 Task: Look for space in El Hadjira, Algeria from 8th June, 2023 to 16th June, 2023 for 2 adults in price range Rs.10000 to Rs.15000. Place can be entire place with 1  bedroom having 1 bed and 1 bathroom. Property type can be house, flat, hotel. Amenities needed are: wifi, washing machine. Booking option can be shelf check-in. Required host language is .
Action: Mouse moved to (458, 94)
Screenshot: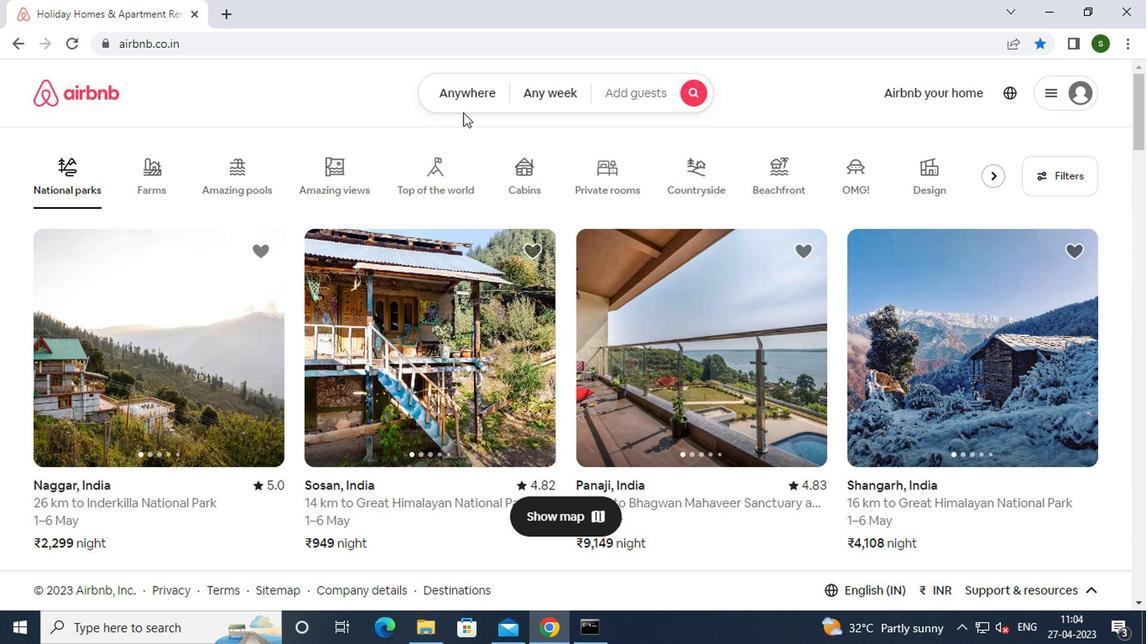
Action: Mouse pressed left at (458, 94)
Screenshot: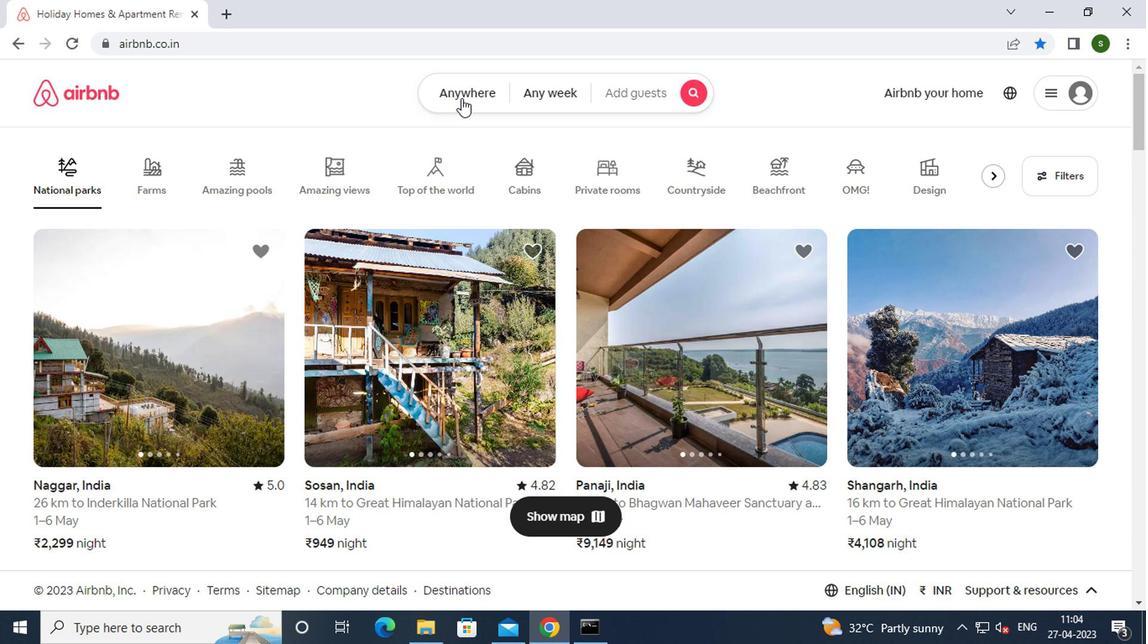 
Action: Mouse moved to (354, 152)
Screenshot: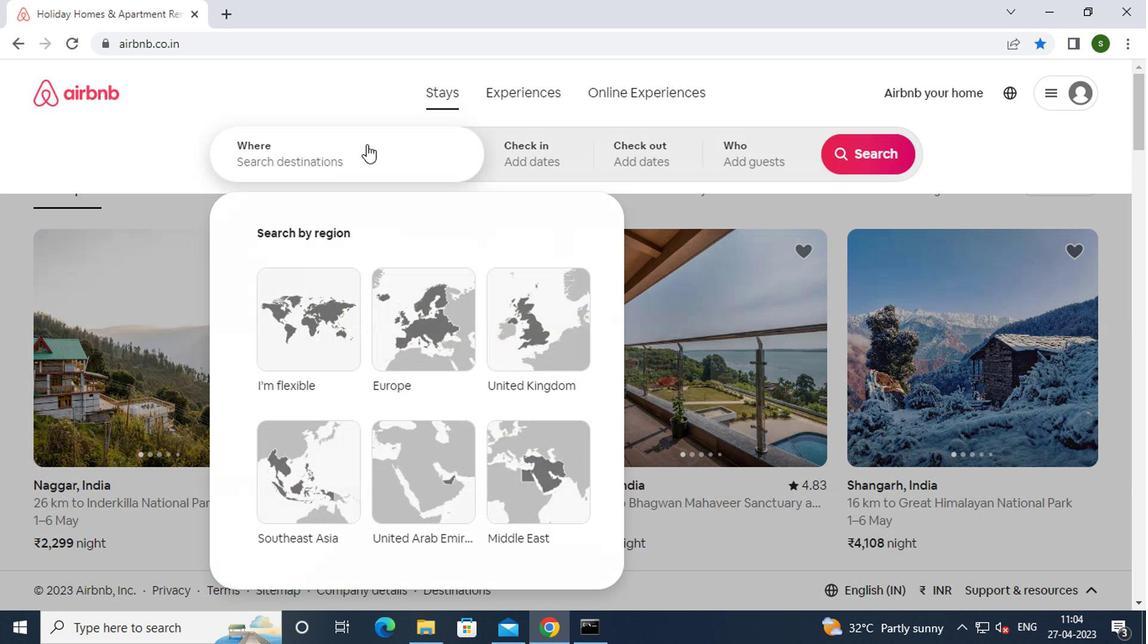 
Action: Mouse pressed left at (354, 152)
Screenshot: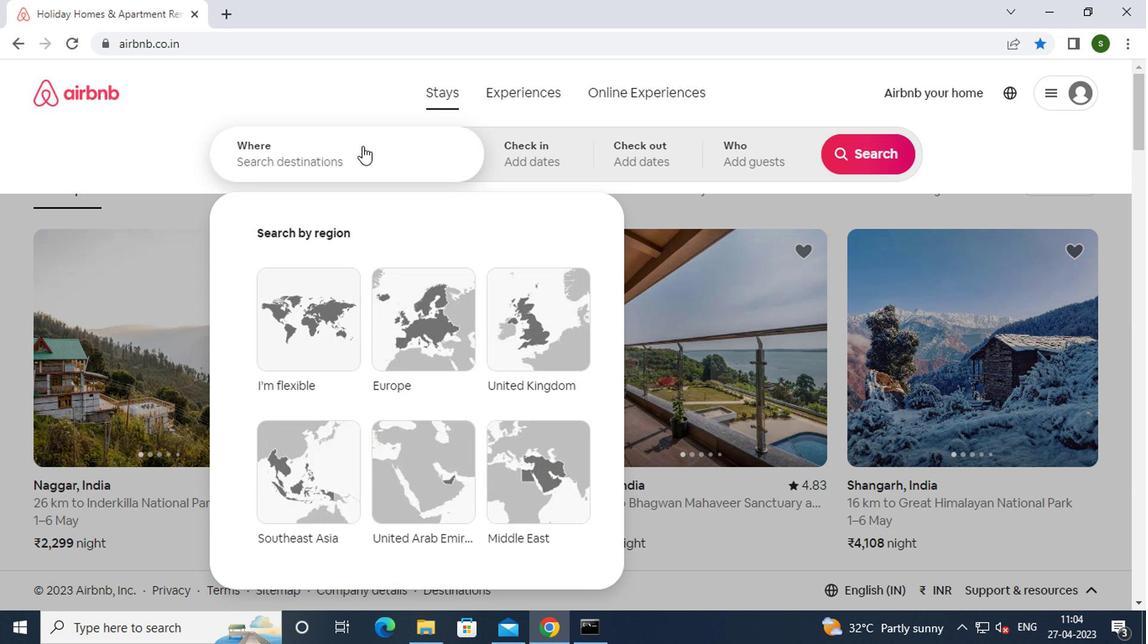 
Action: Mouse moved to (351, 157)
Screenshot: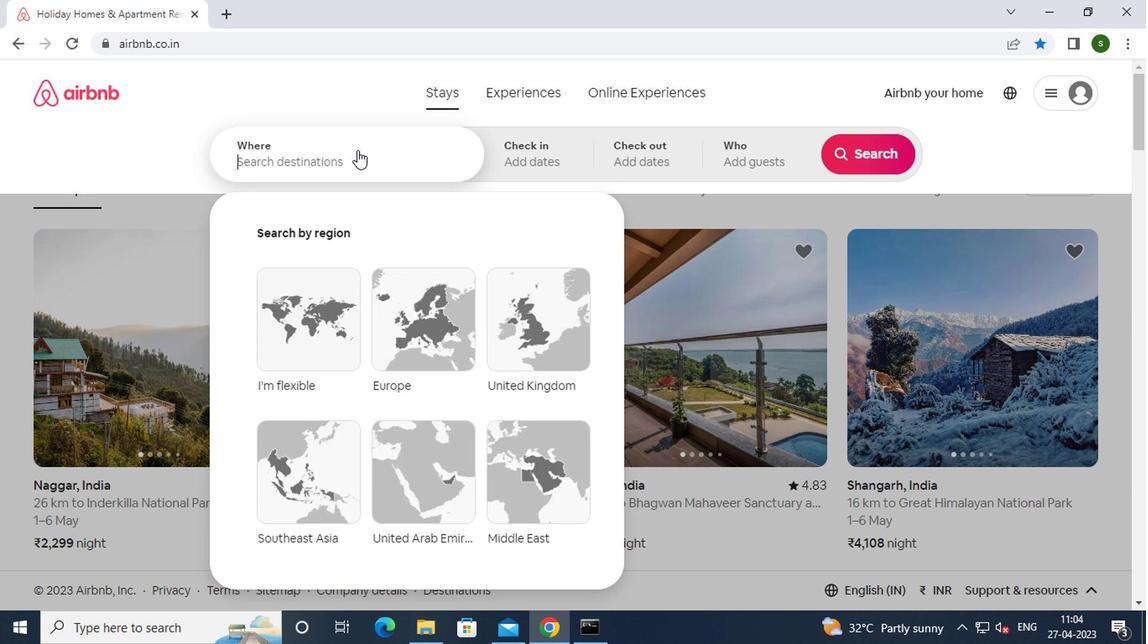 
Action: Key pressed e<Key.caps_lock>l<Key.space><Key.caps_lock>h<Key.caps_lock>adjira
Screenshot: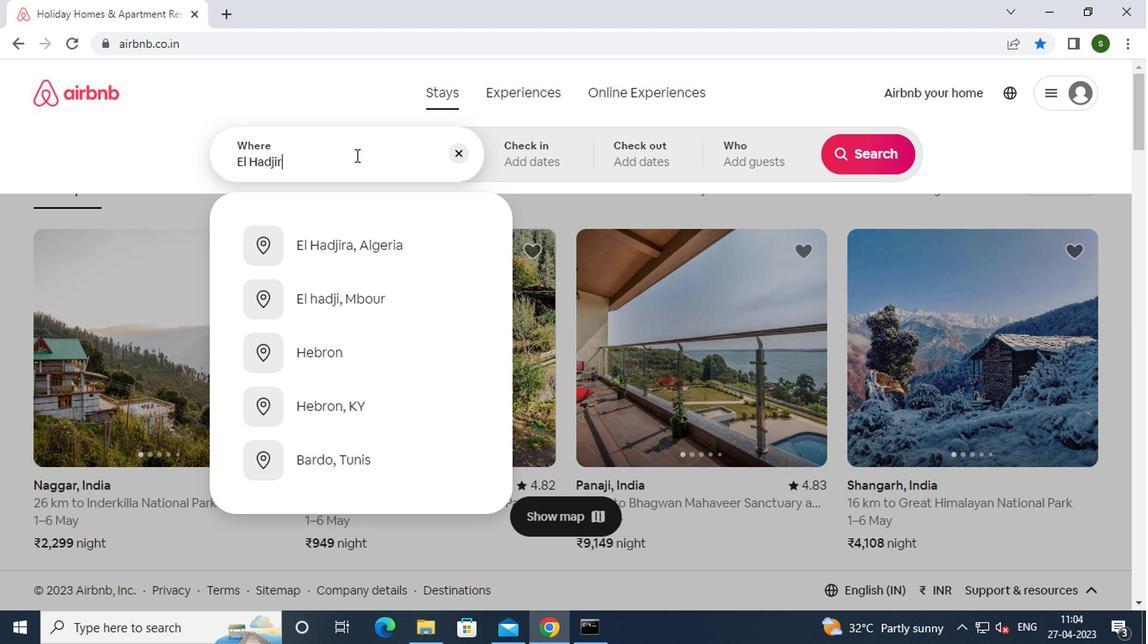 
Action: Mouse moved to (398, 231)
Screenshot: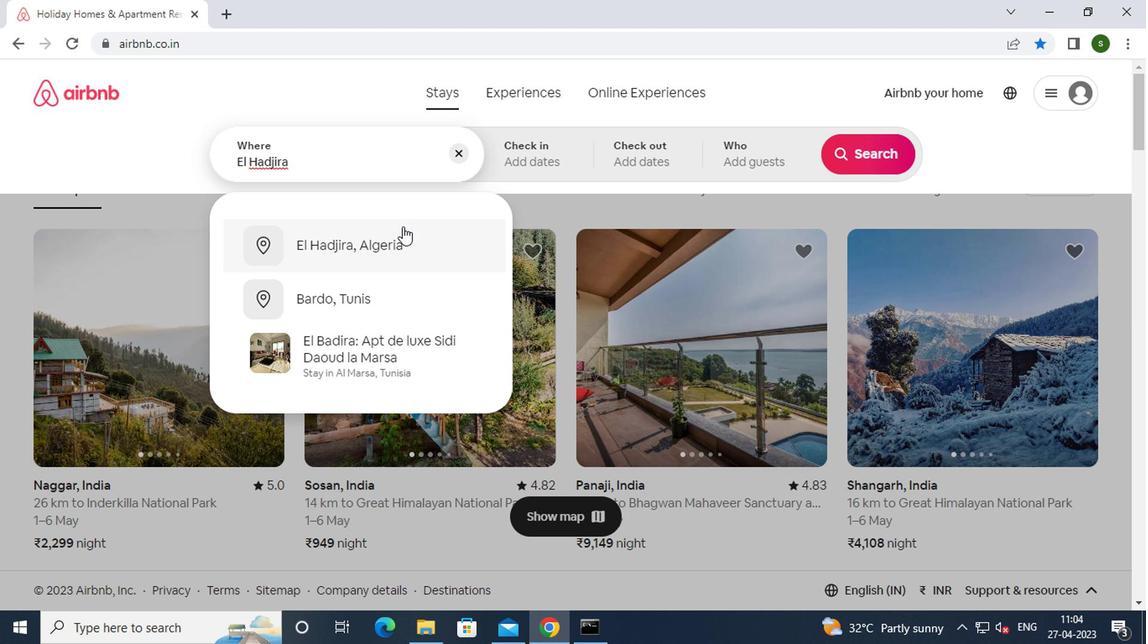 
Action: Mouse pressed left at (398, 231)
Screenshot: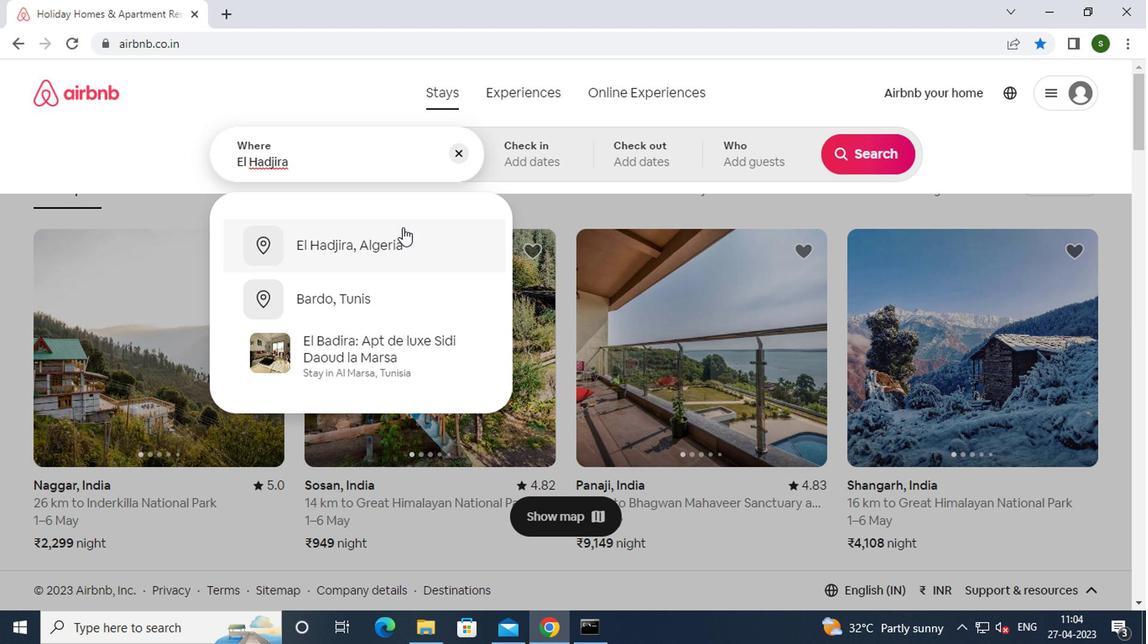 
Action: Mouse moved to (848, 279)
Screenshot: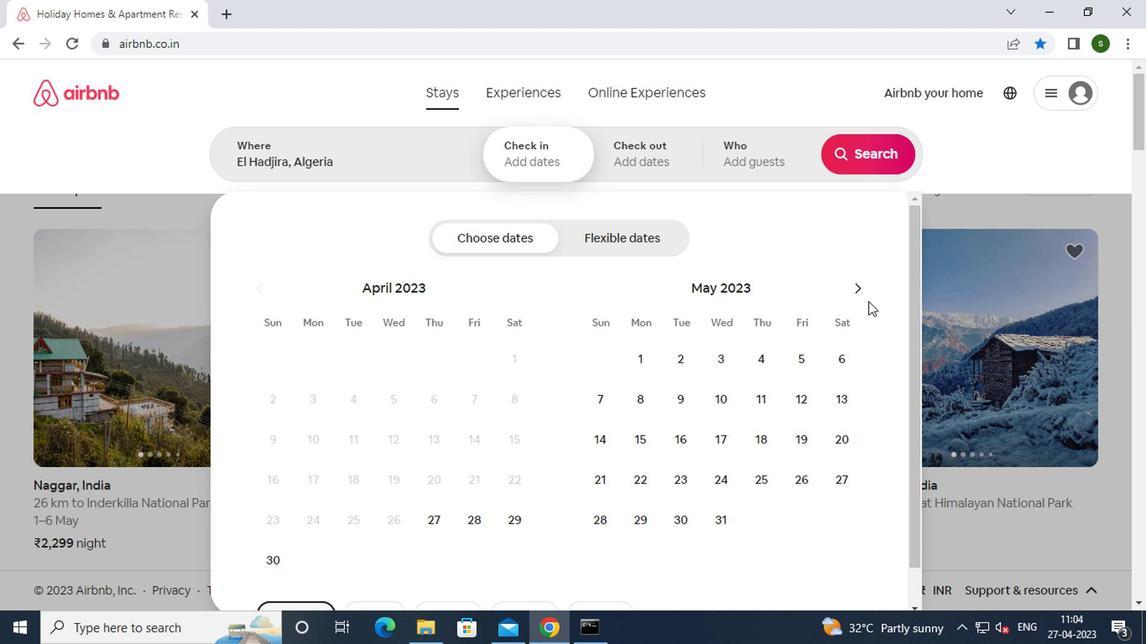 
Action: Mouse pressed left at (848, 279)
Screenshot: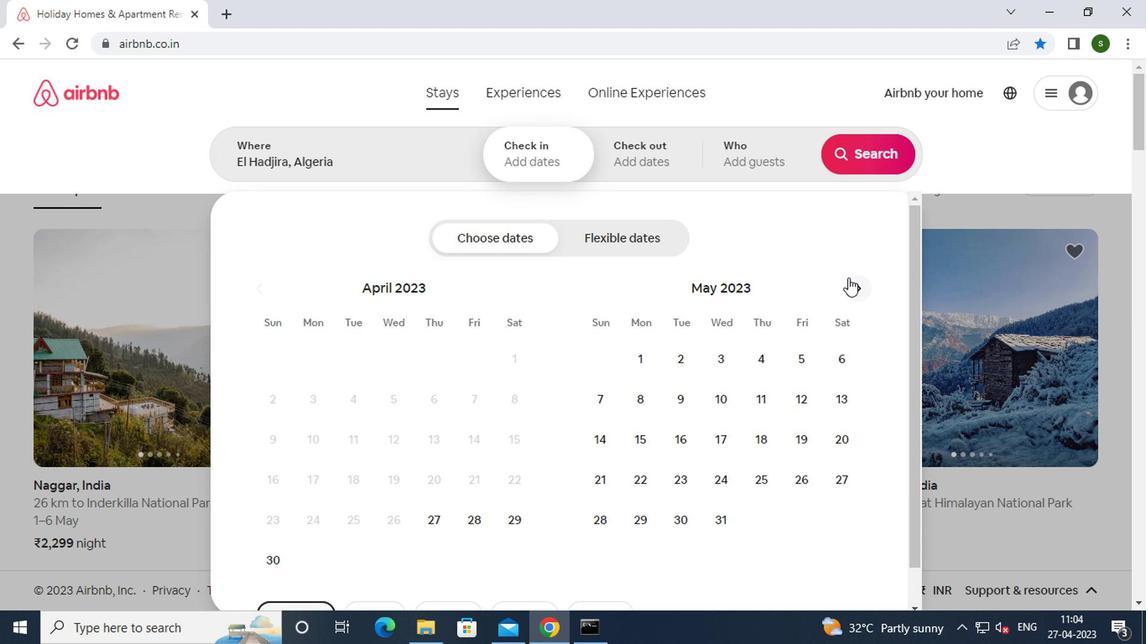 
Action: Mouse moved to (858, 284)
Screenshot: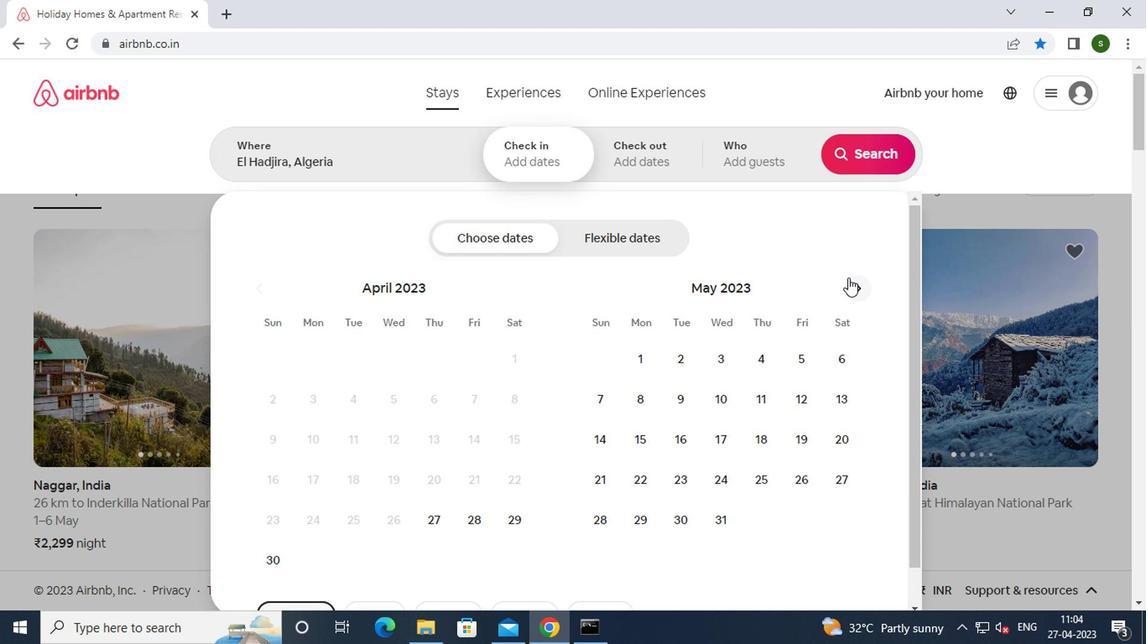 
Action: Mouse pressed left at (858, 284)
Screenshot: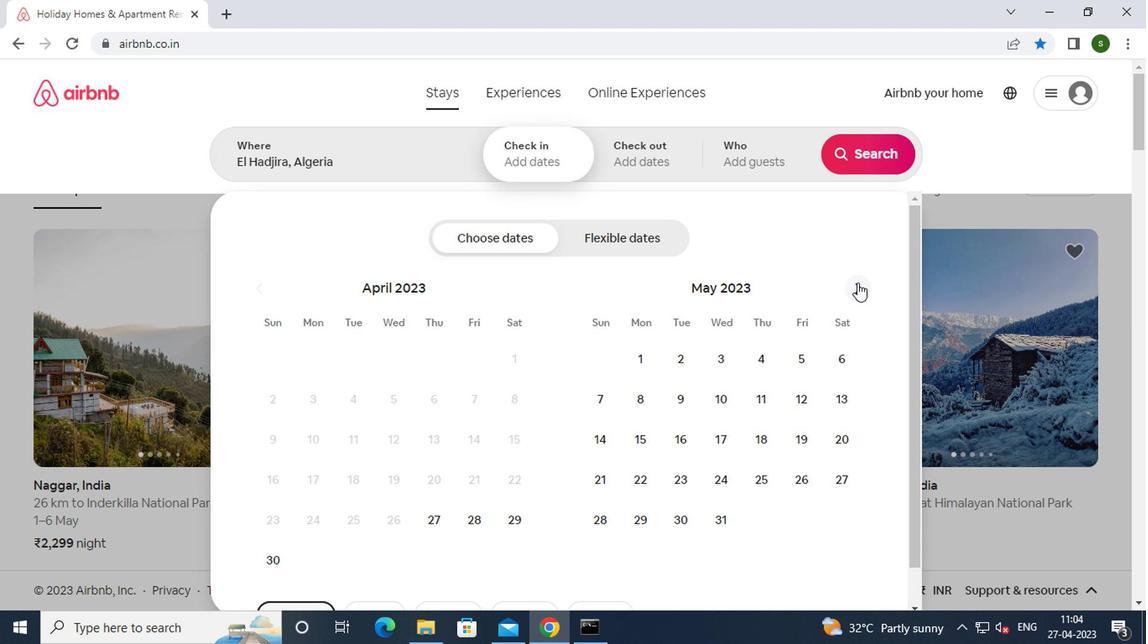 
Action: Mouse moved to (766, 384)
Screenshot: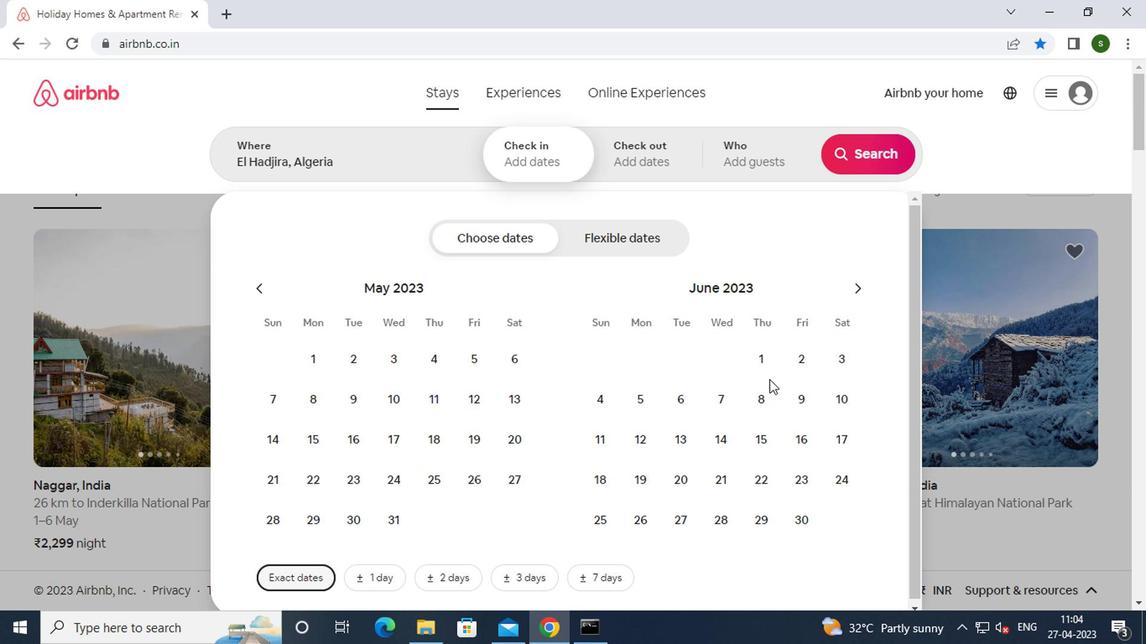 
Action: Mouse pressed left at (766, 384)
Screenshot: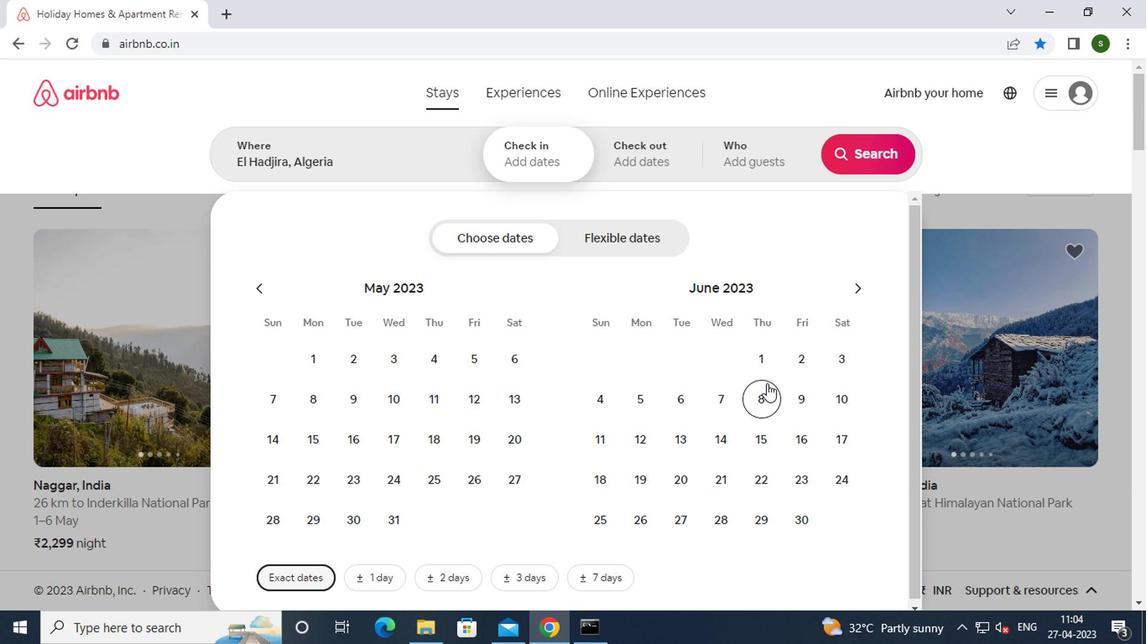 
Action: Mouse moved to (797, 434)
Screenshot: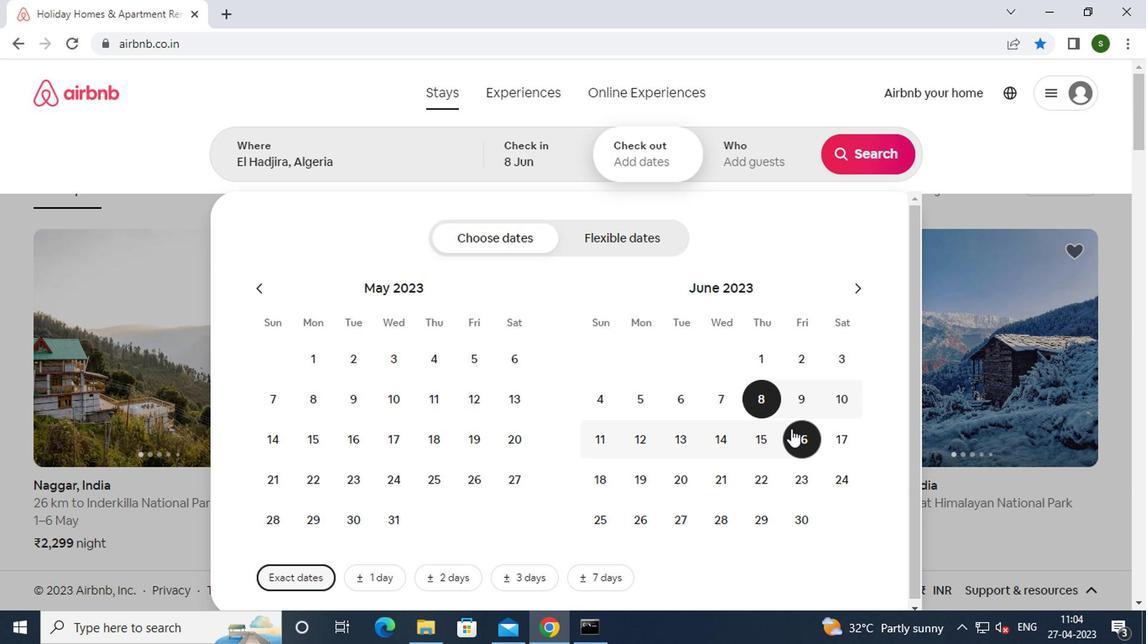 
Action: Mouse pressed left at (797, 434)
Screenshot: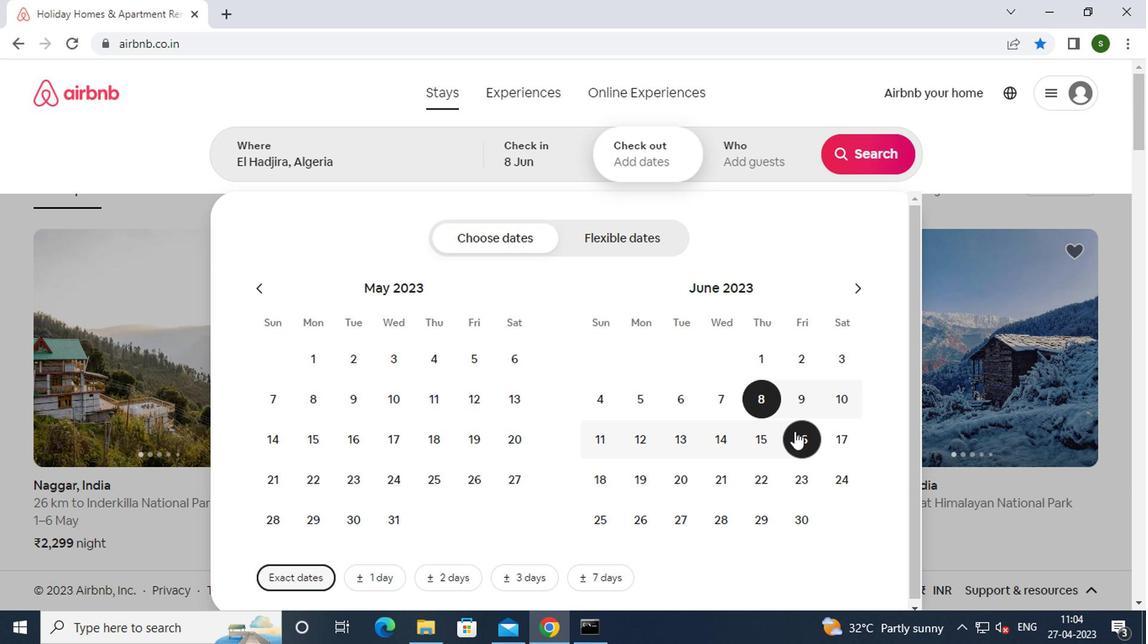 
Action: Mouse moved to (754, 164)
Screenshot: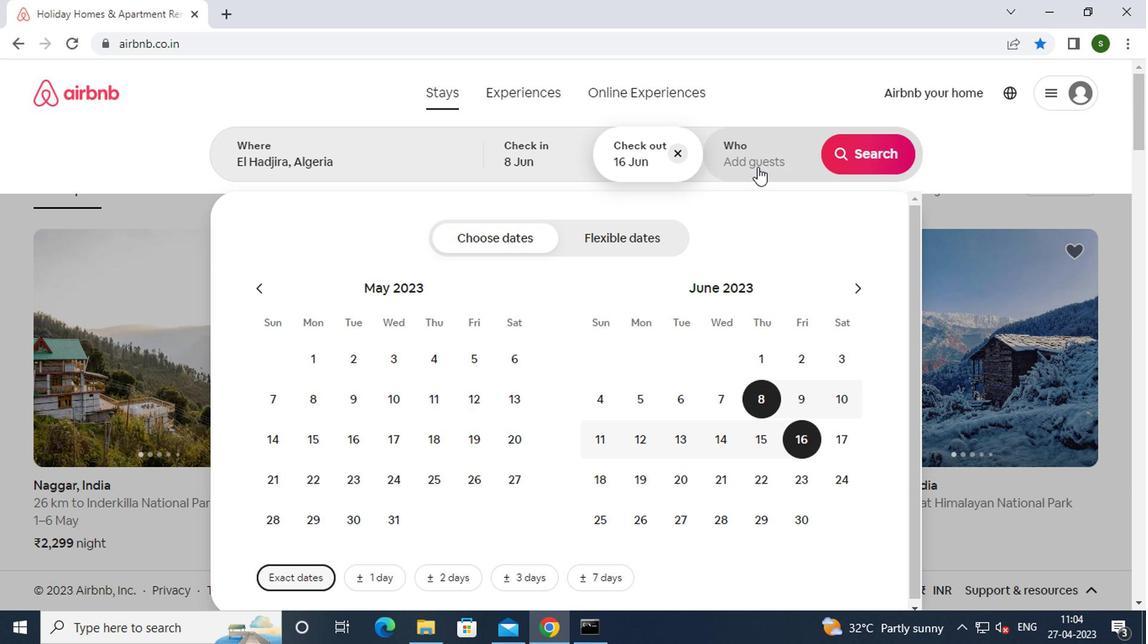 
Action: Mouse pressed left at (754, 164)
Screenshot: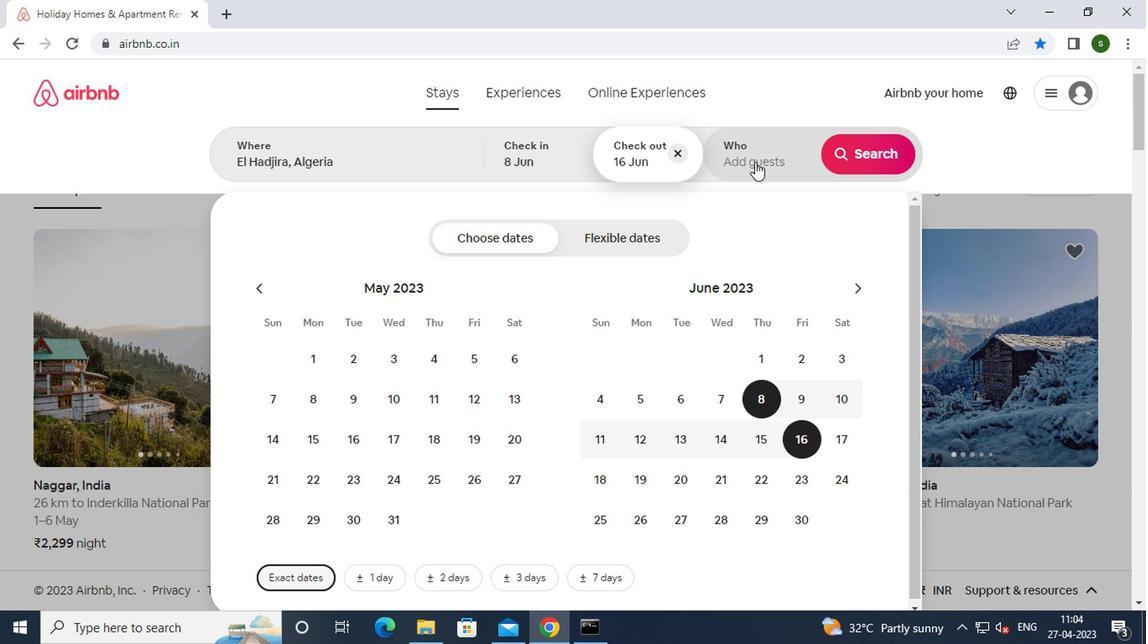 
Action: Mouse moved to (876, 241)
Screenshot: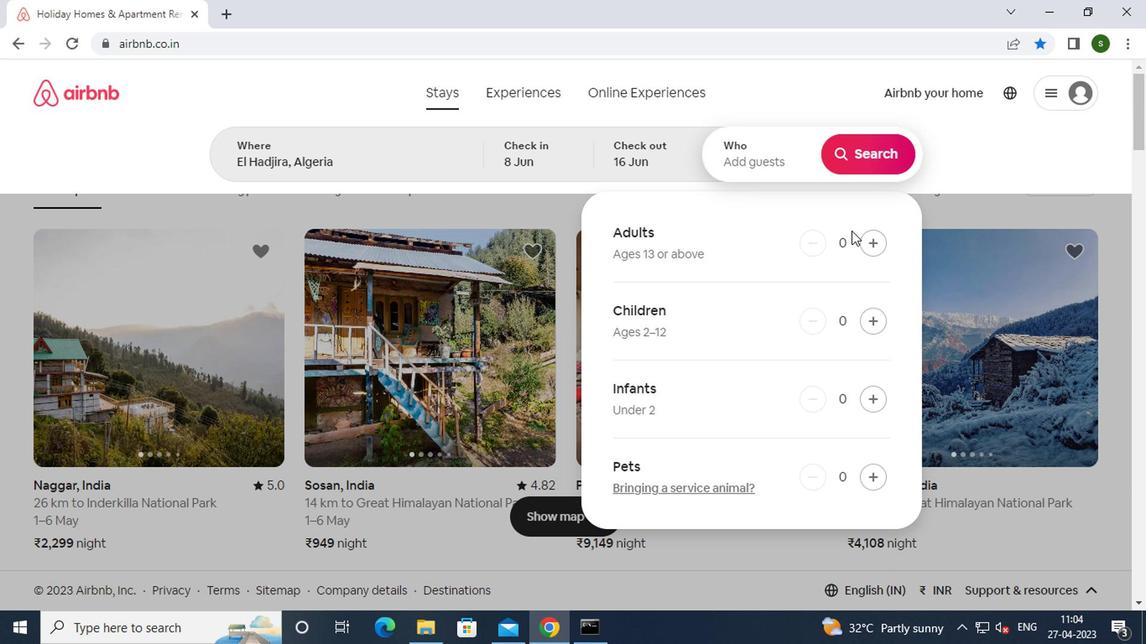 
Action: Mouse pressed left at (876, 241)
Screenshot: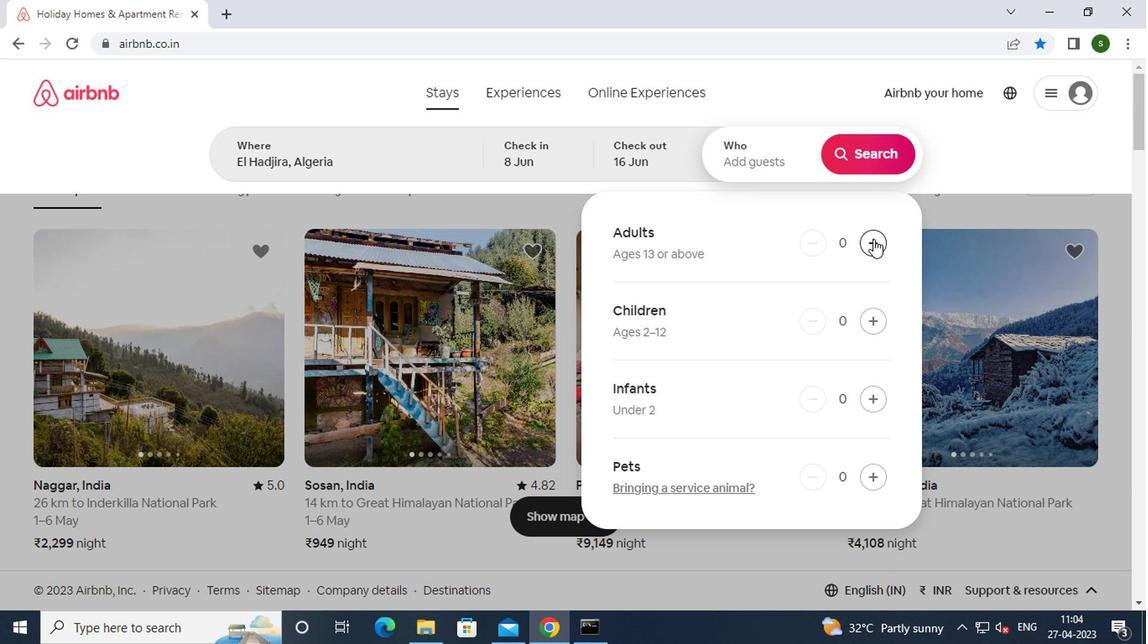 
Action: Mouse pressed left at (876, 241)
Screenshot: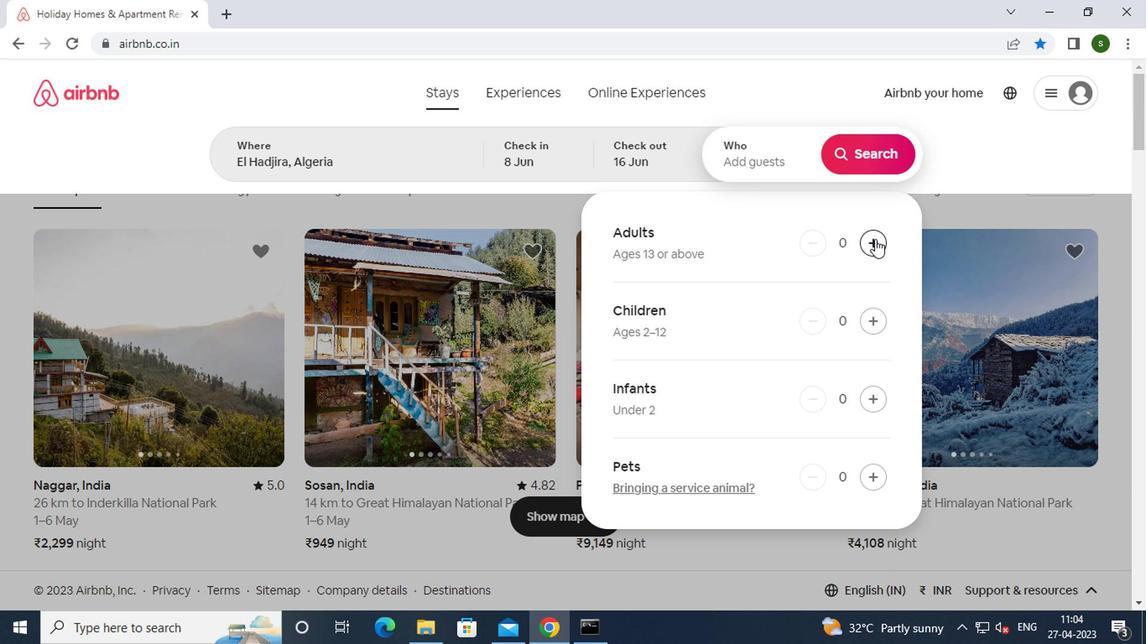 
Action: Mouse moved to (860, 164)
Screenshot: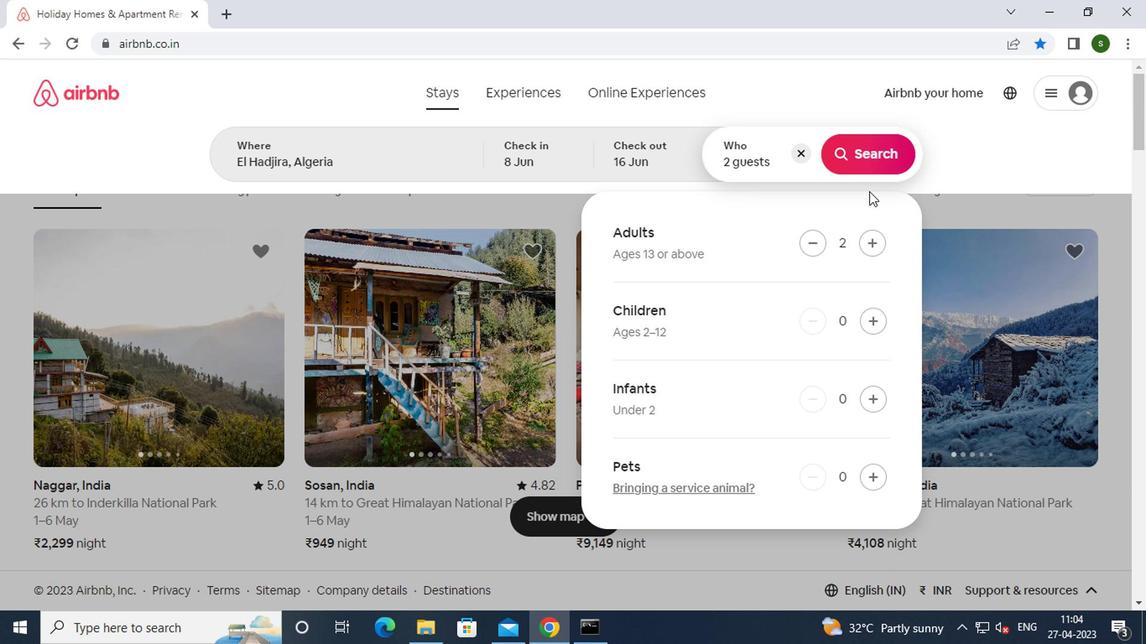 
Action: Mouse pressed left at (860, 164)
Screenshot: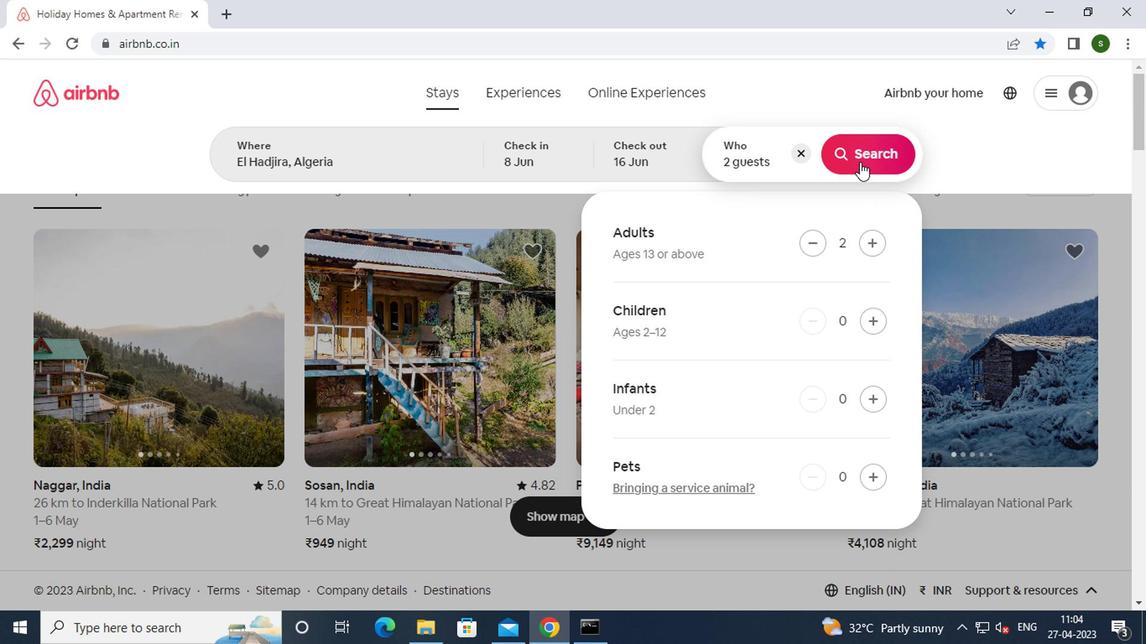 
Action: Mouse moved to (1051, 171)
Screenshot: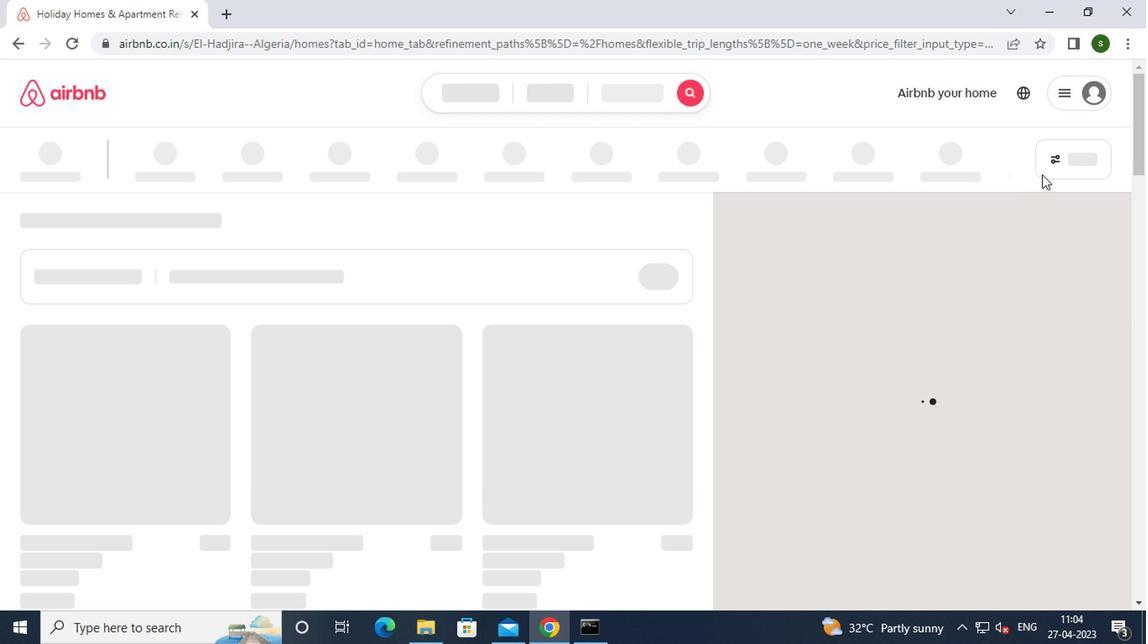 
Action: Mouse pressed left at (1051, 171)
Screenshot: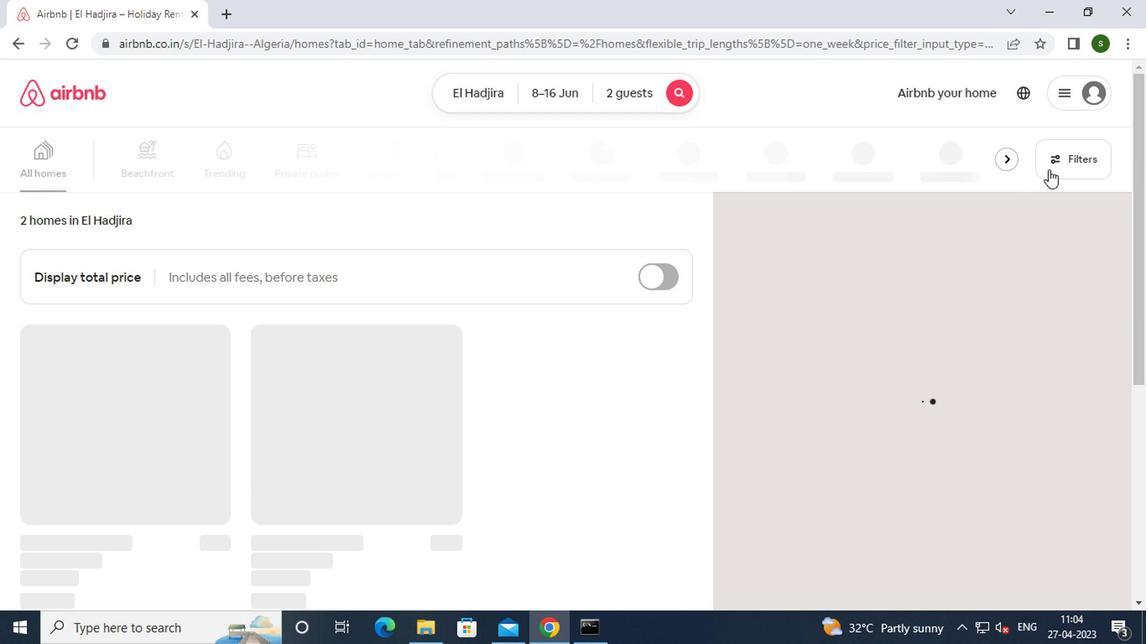 
Action: Mouse moved to (431, 360)
Screenshot: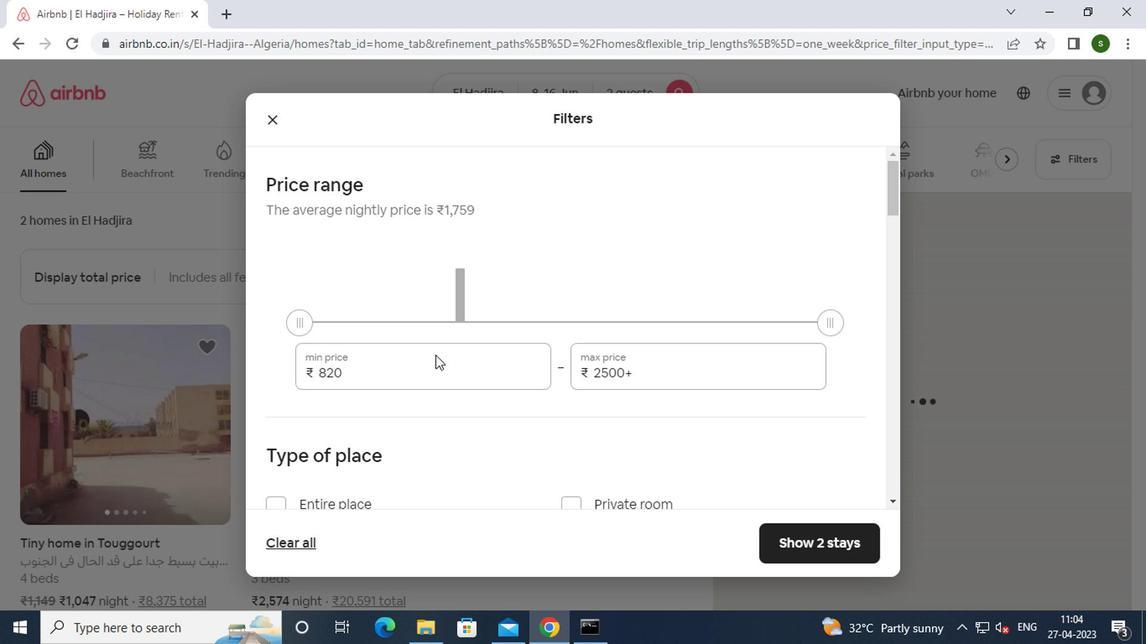 
Action: Mouse pressed left at (431, 360)
Screenshot: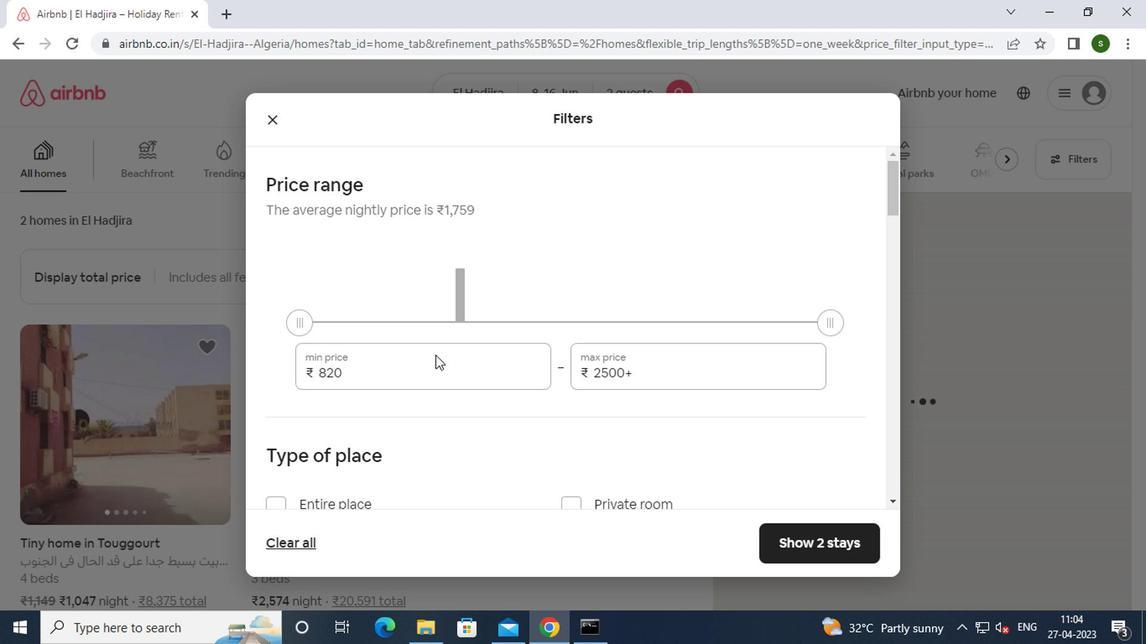 
Action: Key pressed <Key.backspace><Key.backspace><Key.backspace><Key.backspace>10000
Screenshot: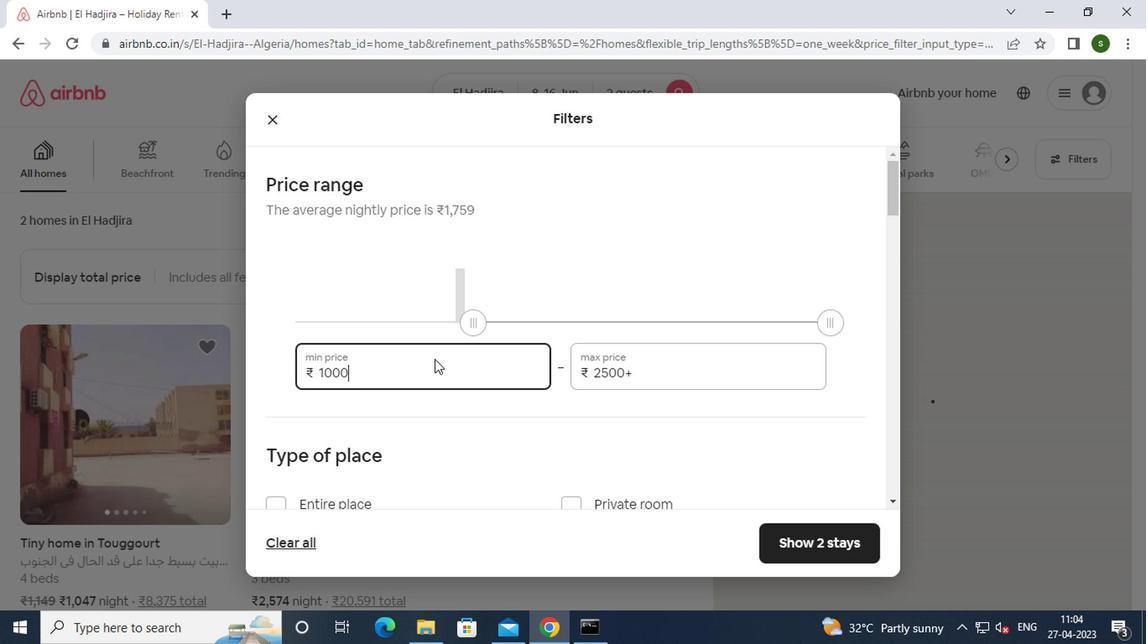 
Action: Mouse moved to (651, 369)
Screenshot: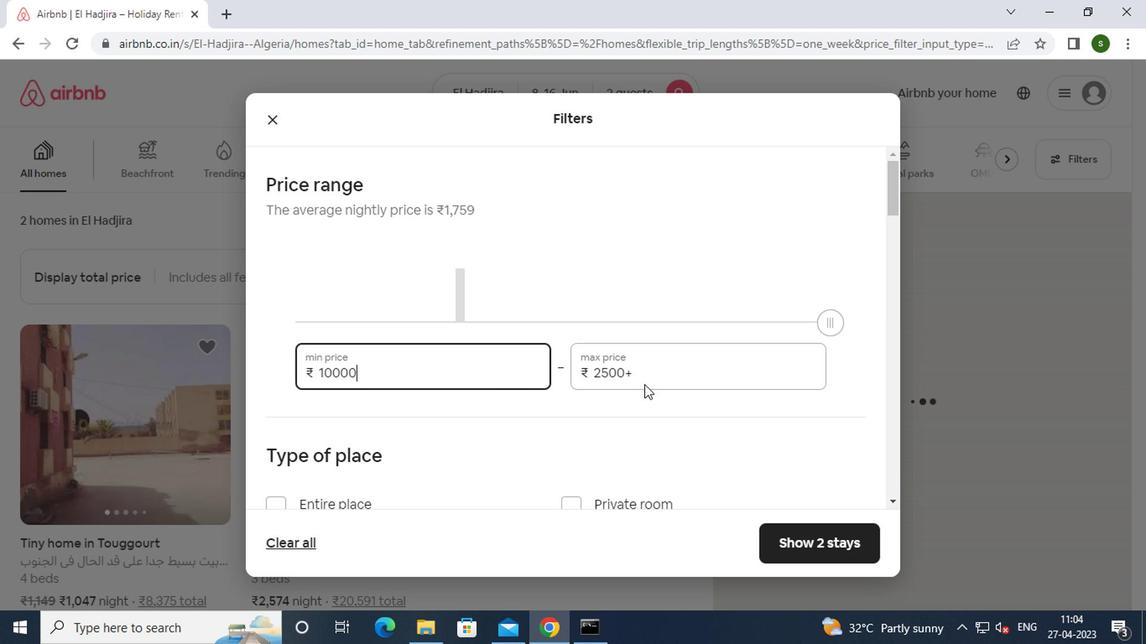 
Action: Mouse pressed left at (651, 369)
Screenshot: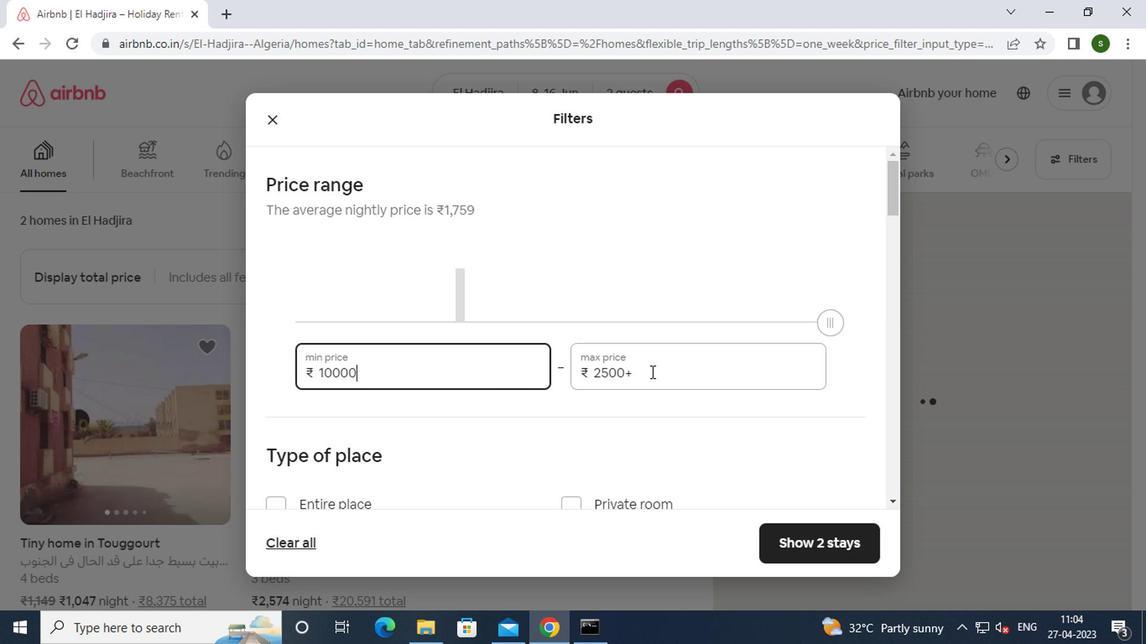 
Action: Key pressed <Key.backspace><Key.backspace><Key.backspace><Key.backspace><Key.backspace><Key.backspace><Key.backspace><Key.backspace><Key.backspace><Key.backspace>15000
Screenshot: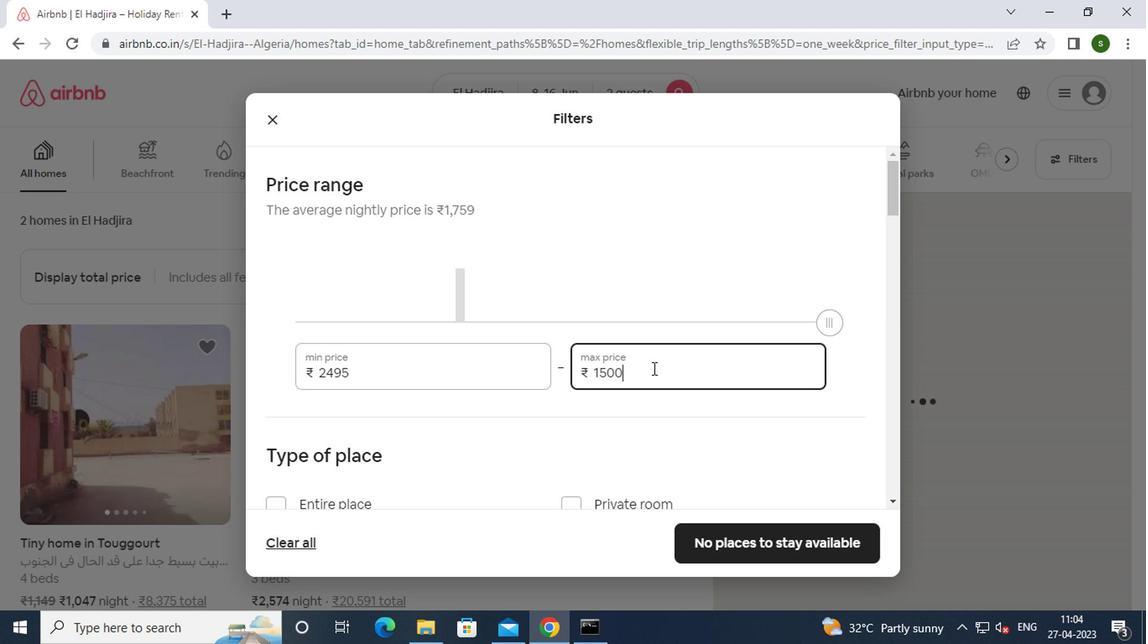
Action: Mouse moved to (478, 419)
Screenshot: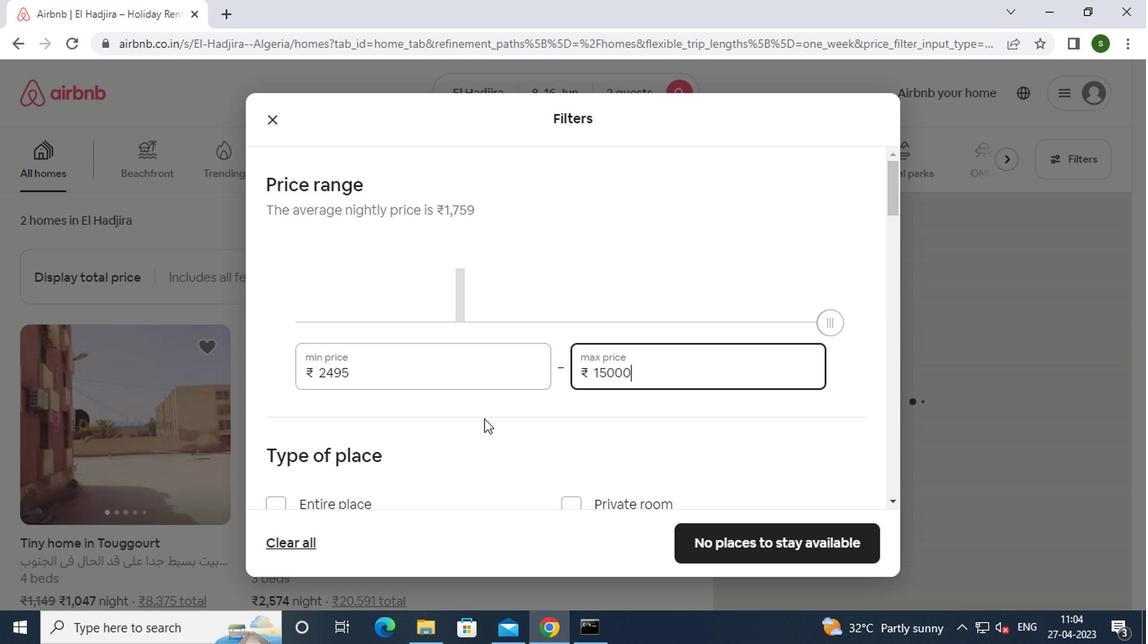 
Action: Mouse scrolled (478, 418) with delta (0, -1)
Screenshot: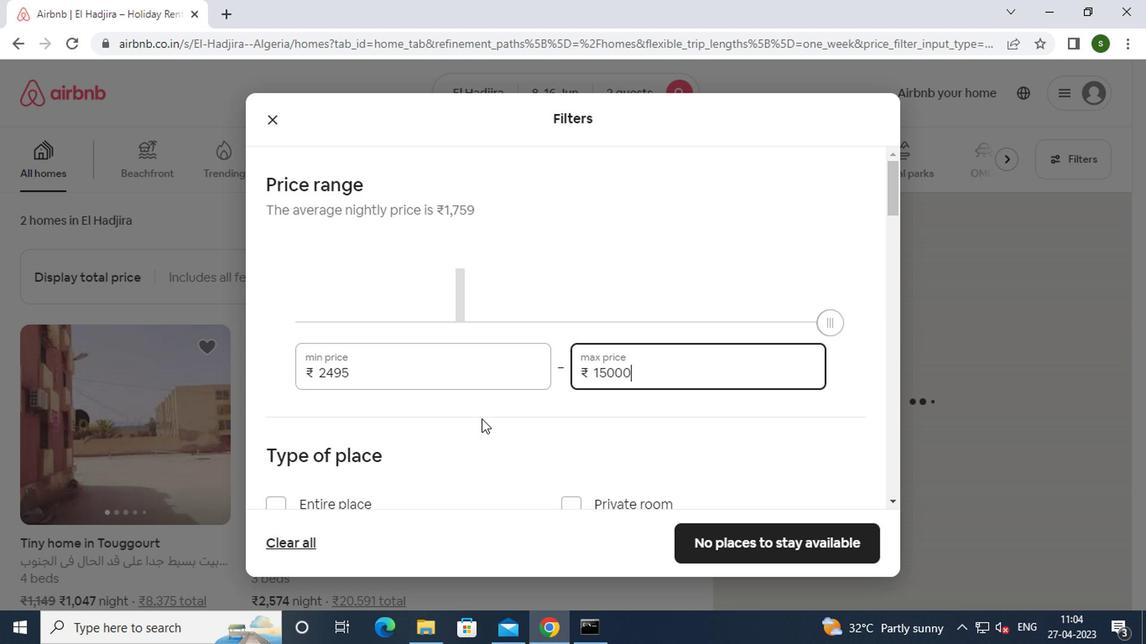 
Action: Mouse scrolled (478, 418) with delta (0, -1)
Screenshot: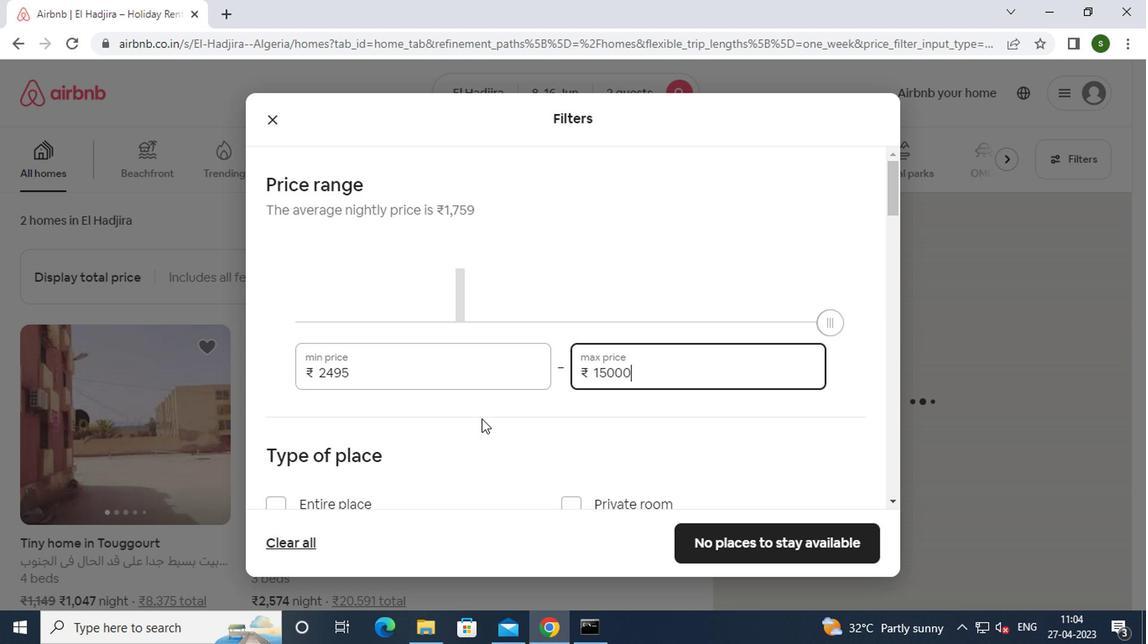 
Action: Mouse moved to (330, 329)
Screenshot: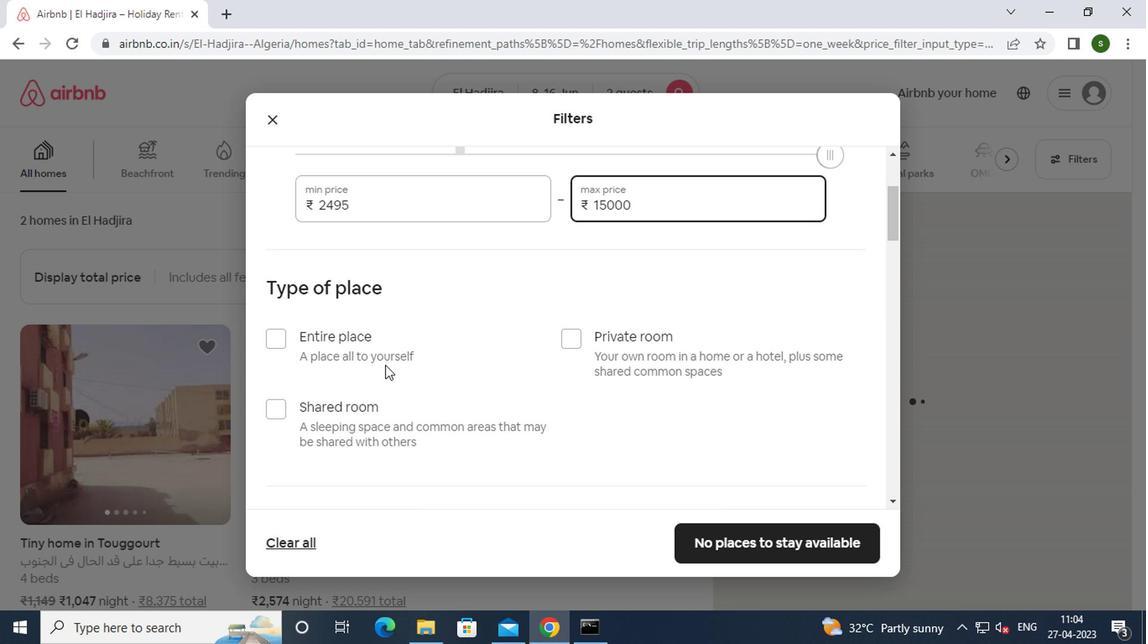 
Action: Mouse pressed left at (330, 329)
Screenshot: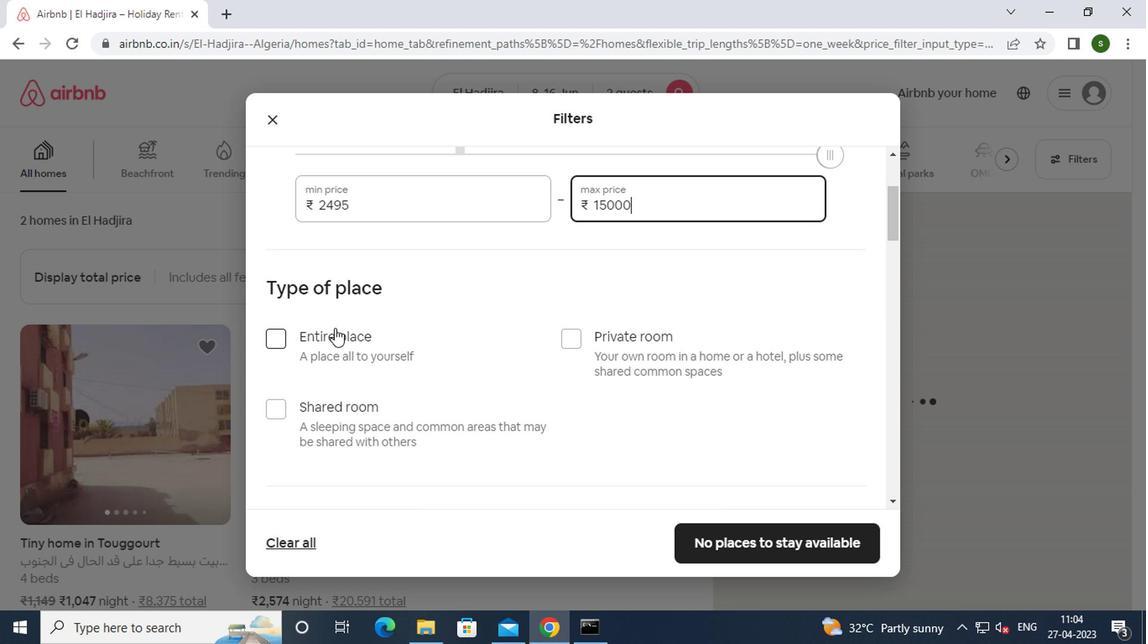 
Action: Mouse moved to (415, 332)
Screenshot: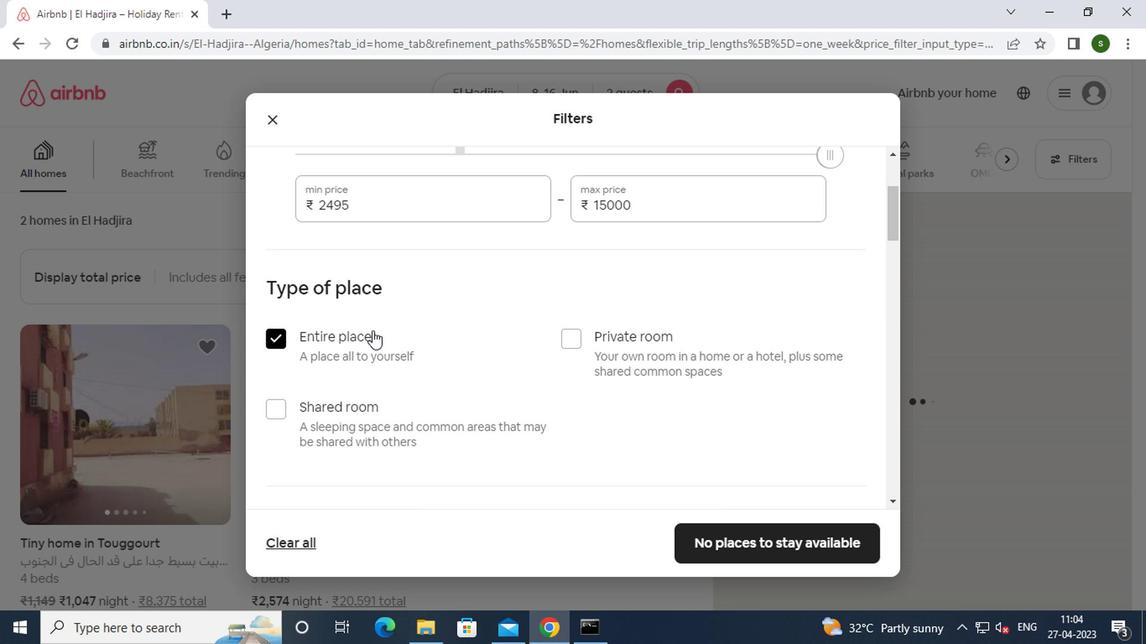 
Action: Mouse scrolled (415, 332) with delta (0, 0)
Screenshot: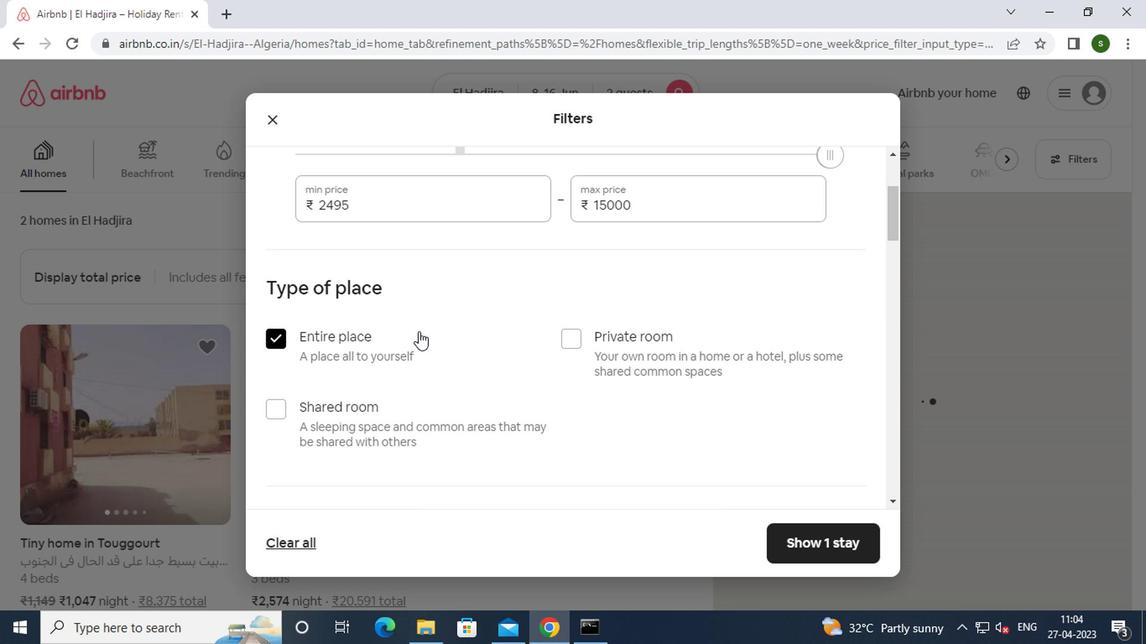 
Action: Mouse scrolled (415, 332) with delta (0, 0)
Screenshot: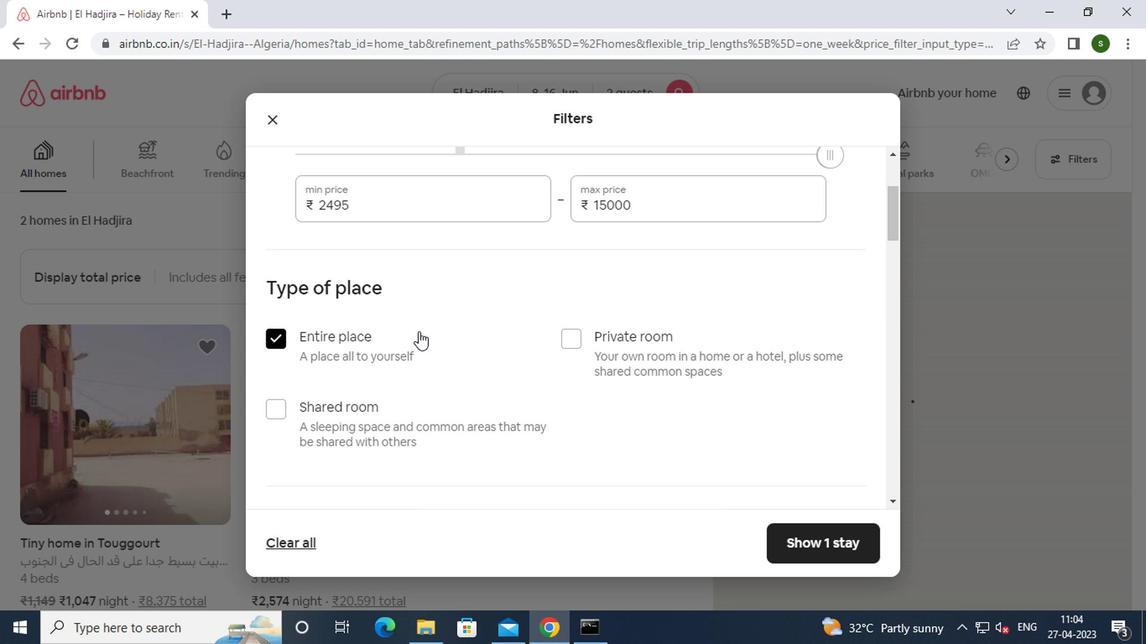 
Action: Mouse scrolled (415, 332) with delta (0, 0)
Screenshot: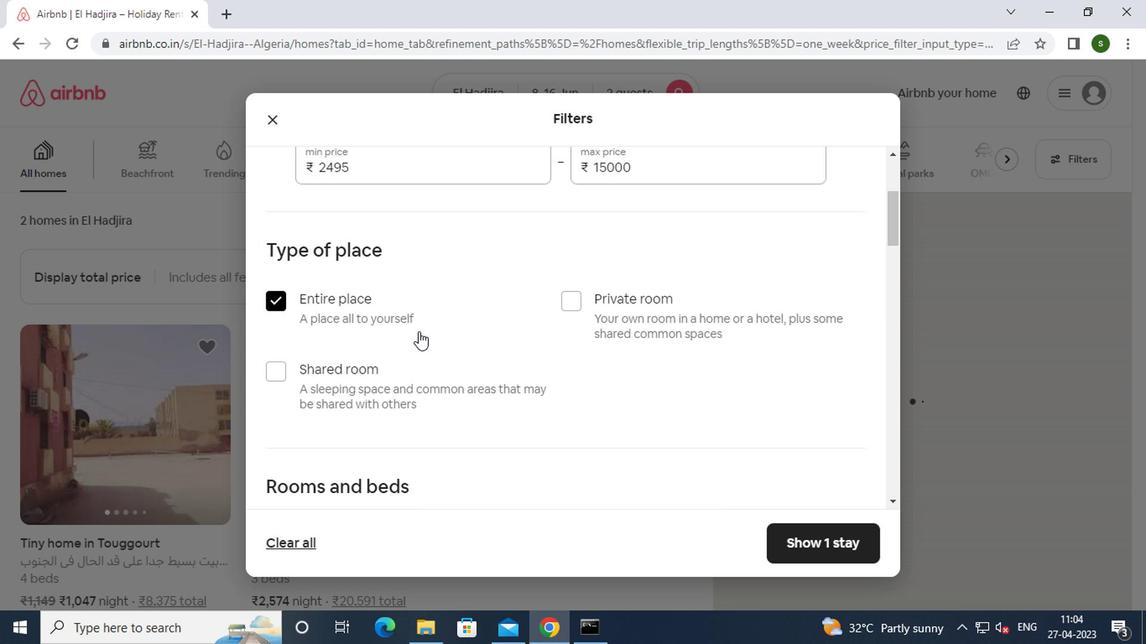 
Action: Mouse scrolled (415, 332) with delta (0, 0)
Screenshot: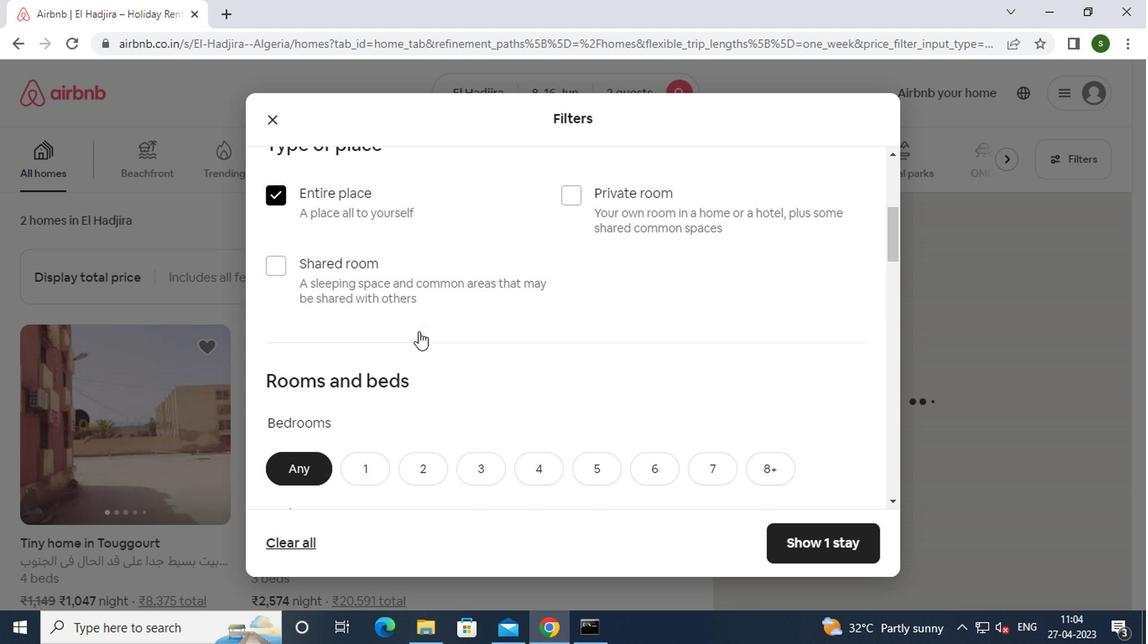 
Action: Mouse moved to (369, 292)
Screenshot: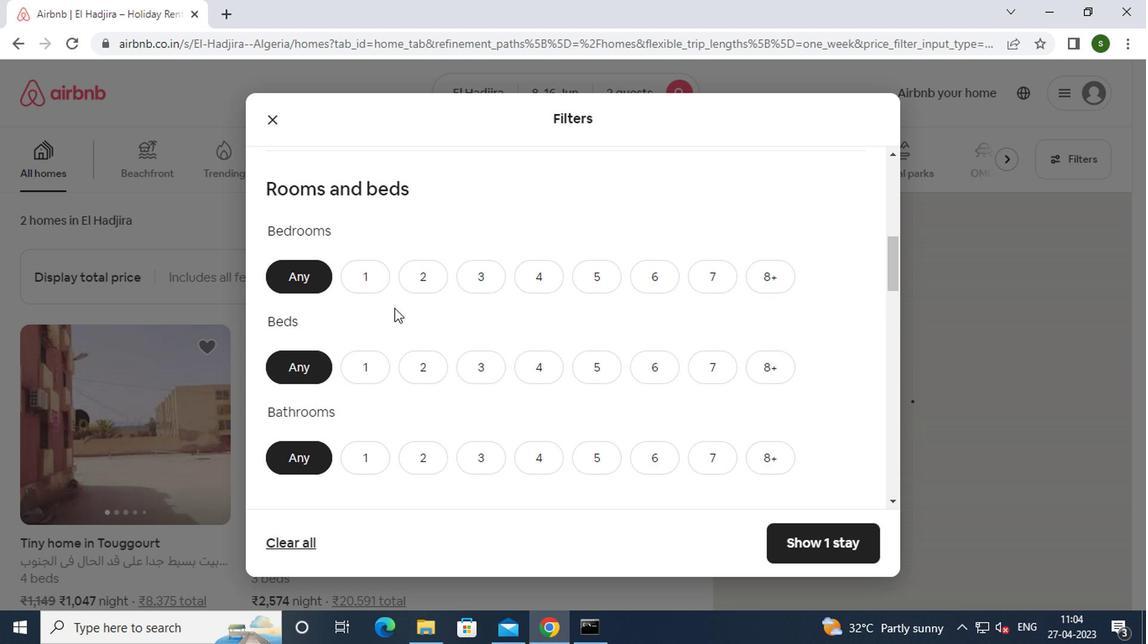 
Action: Mouse pressed left at (369, 292)
Screenshot: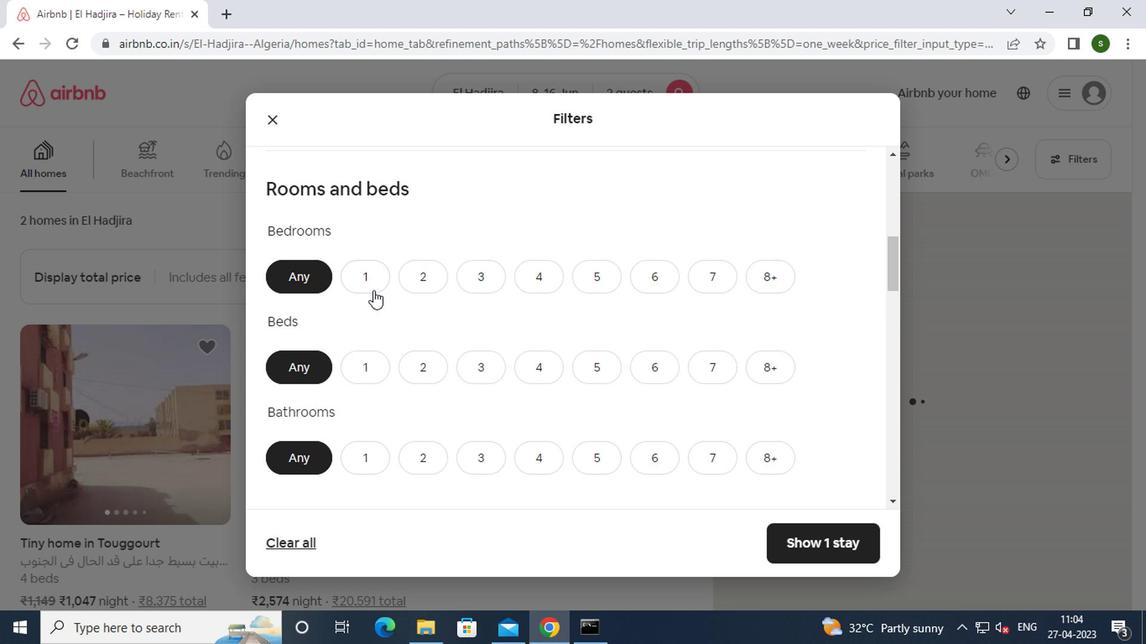 
Action: Mouse moved to (358, 368)
Screenshot: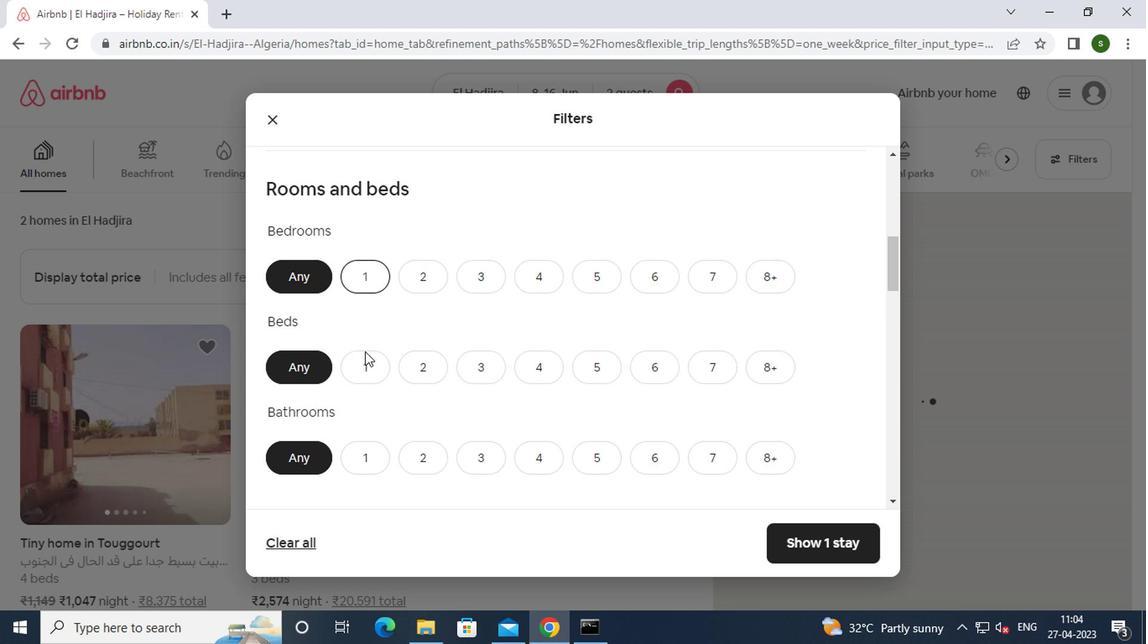 
Action: Mouse pressed left at (358, 368)
Screenshot: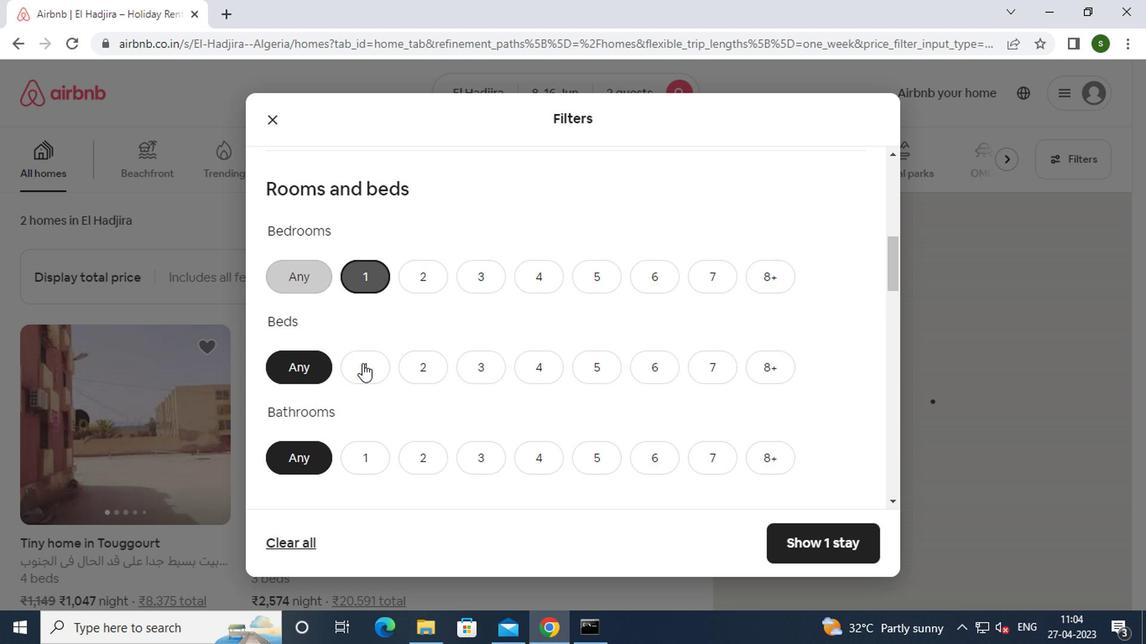 
Action: Mouse moved to (359, 464)
Screenshot: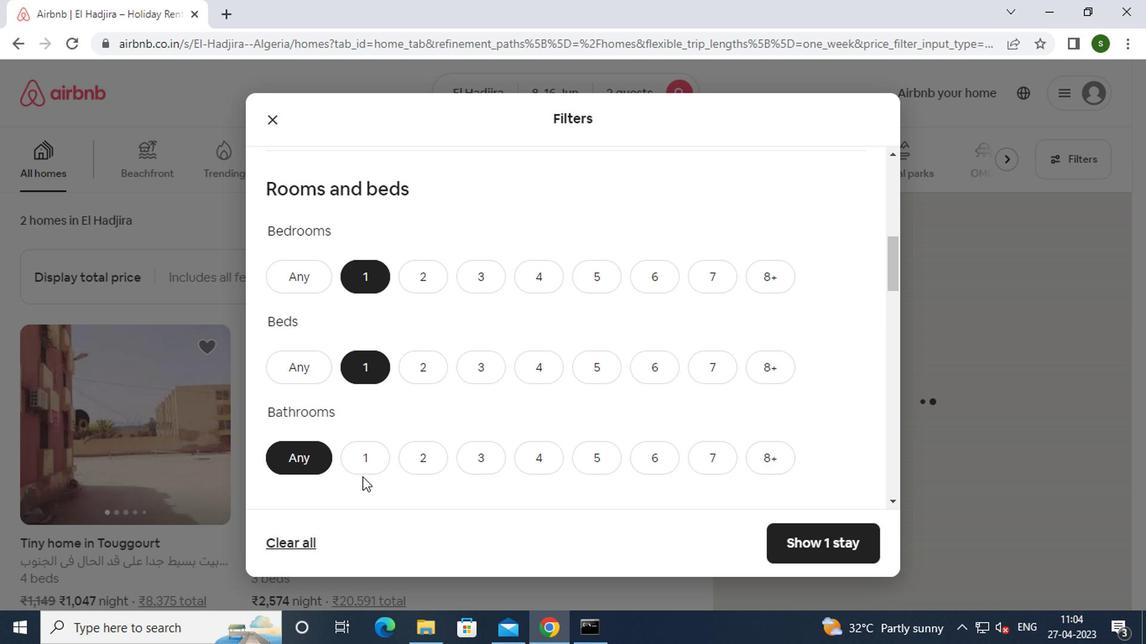
Action: Mouse pressed left at (359, 464)
Screenshot: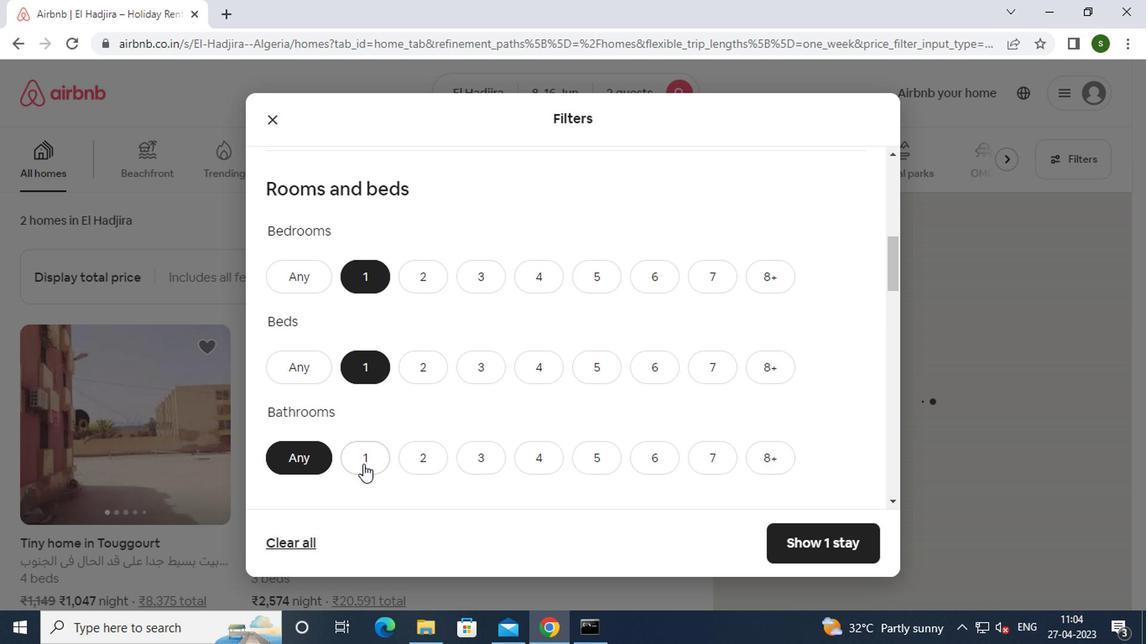 
Action: Mouse moved to (444, 367)
Screenshot: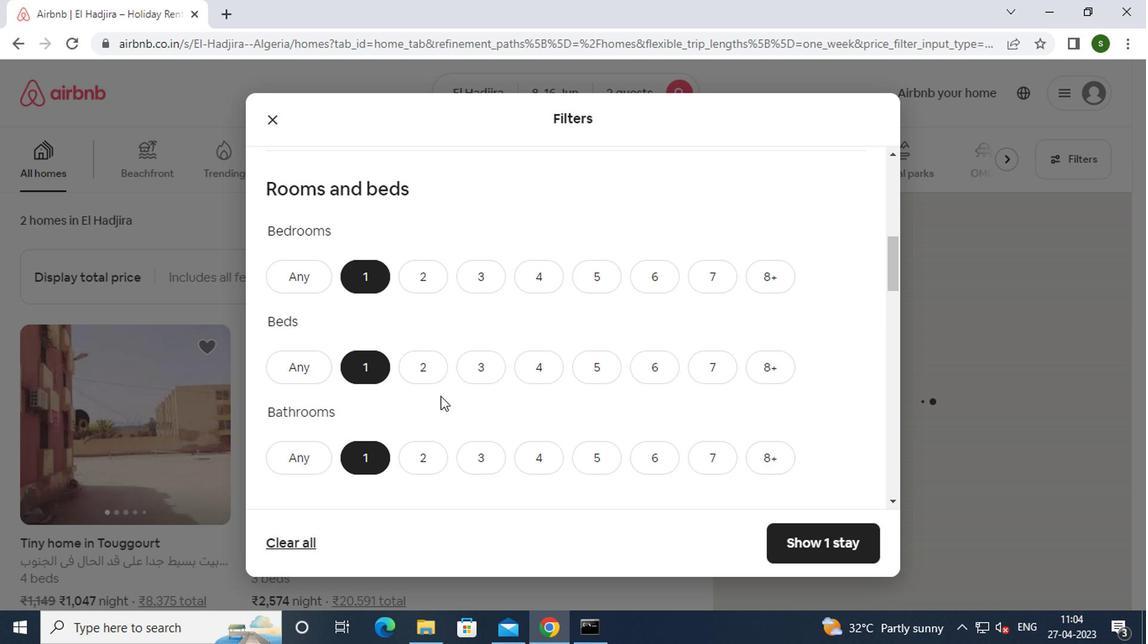 
Action: Mouse scrolled (444, 366) with delta (0, -1)
Screenshot: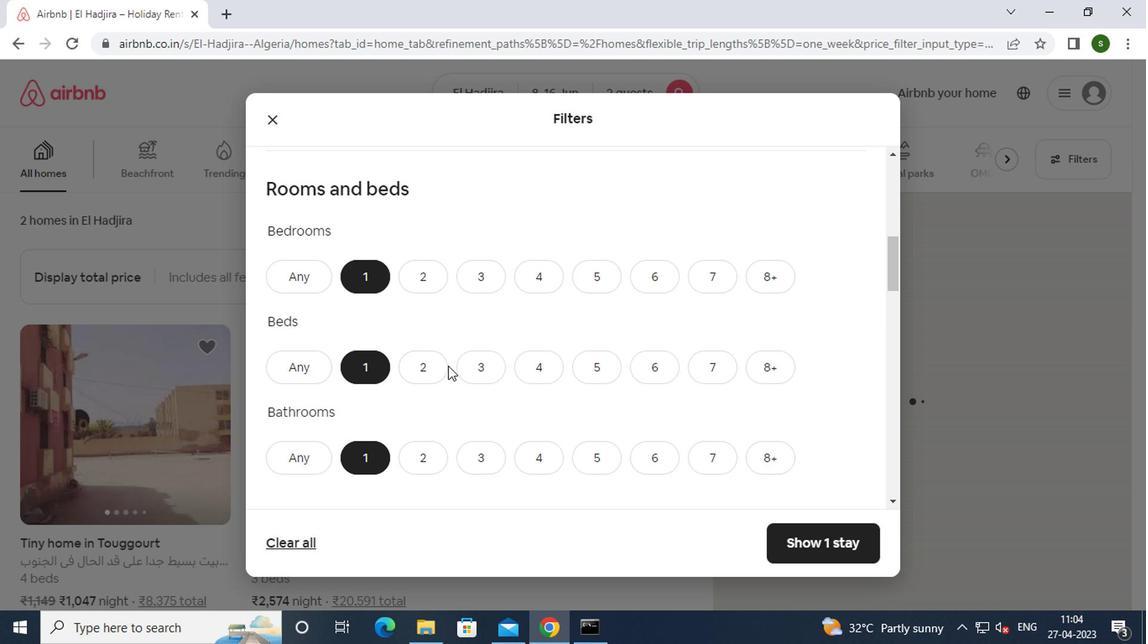 
Action: Mouse scrolled (444, 366) with delta (0, -1)
Screenshot: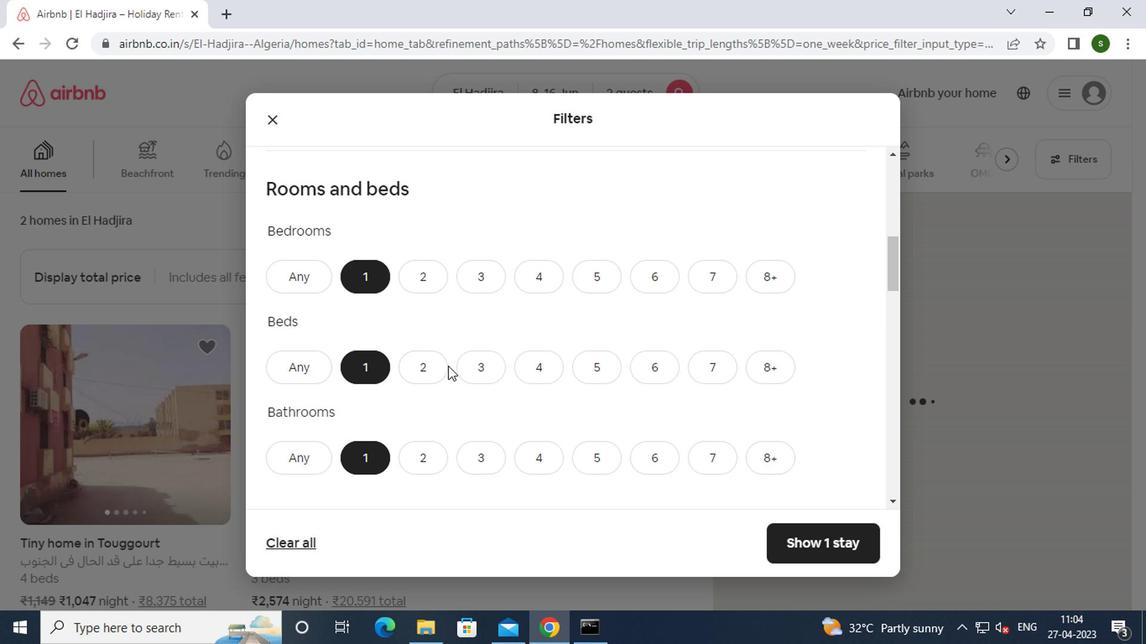 
Action: Mouse moved to (347, 452)
Screenshot: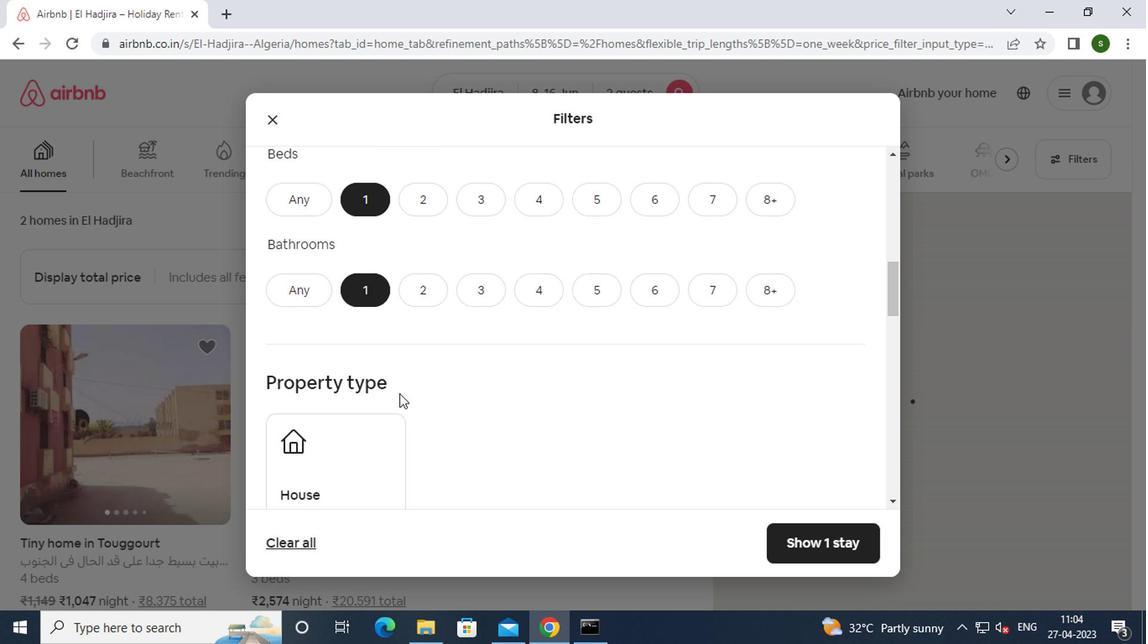 
Action: Mouse pressed left at (347, 452)
Screenshot: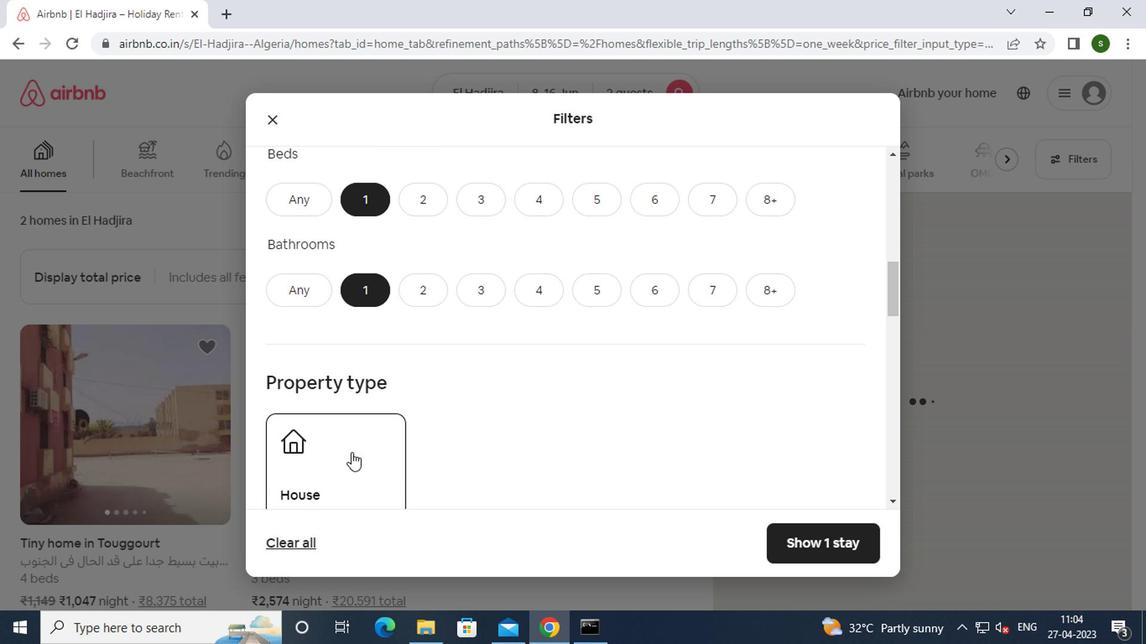 
Action: Mouse moved to (560, 397)
Screenshot: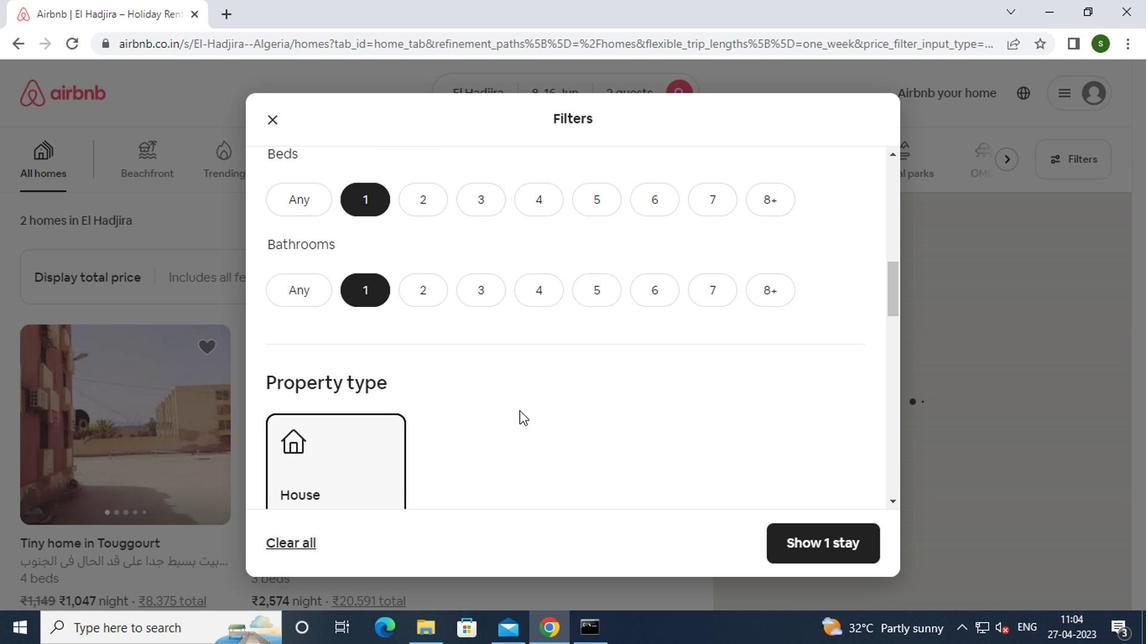 
Action: Mouse scrolled (560, 397) with delta (0, 0)
Screenshot: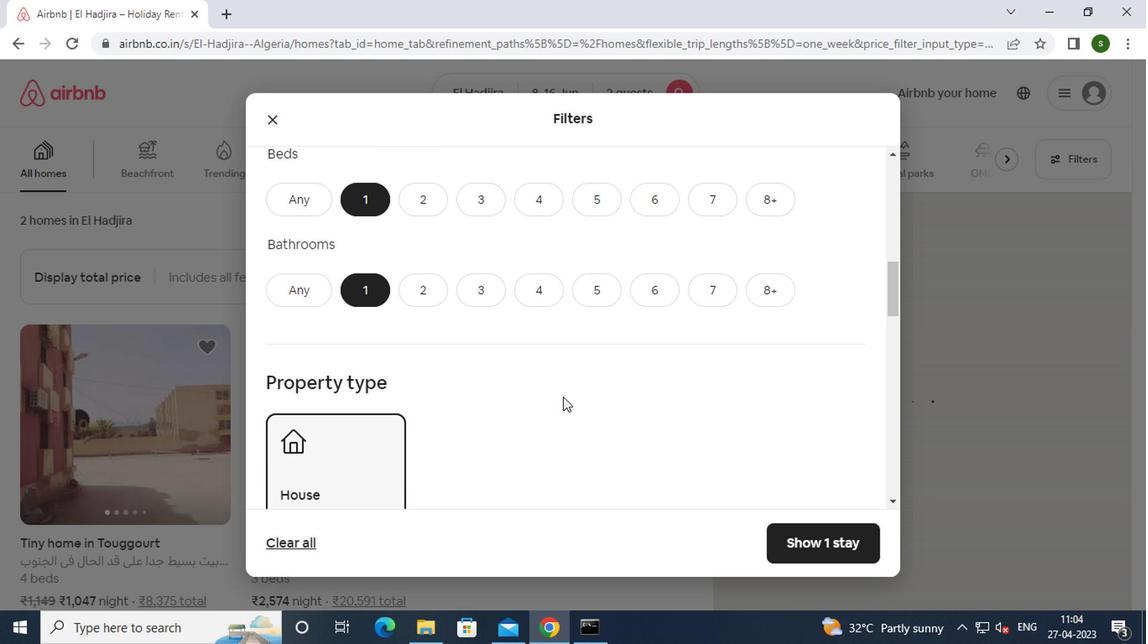 
Action: Mouse scrolled (560, 397) with delta (0, 0)
Screenshot: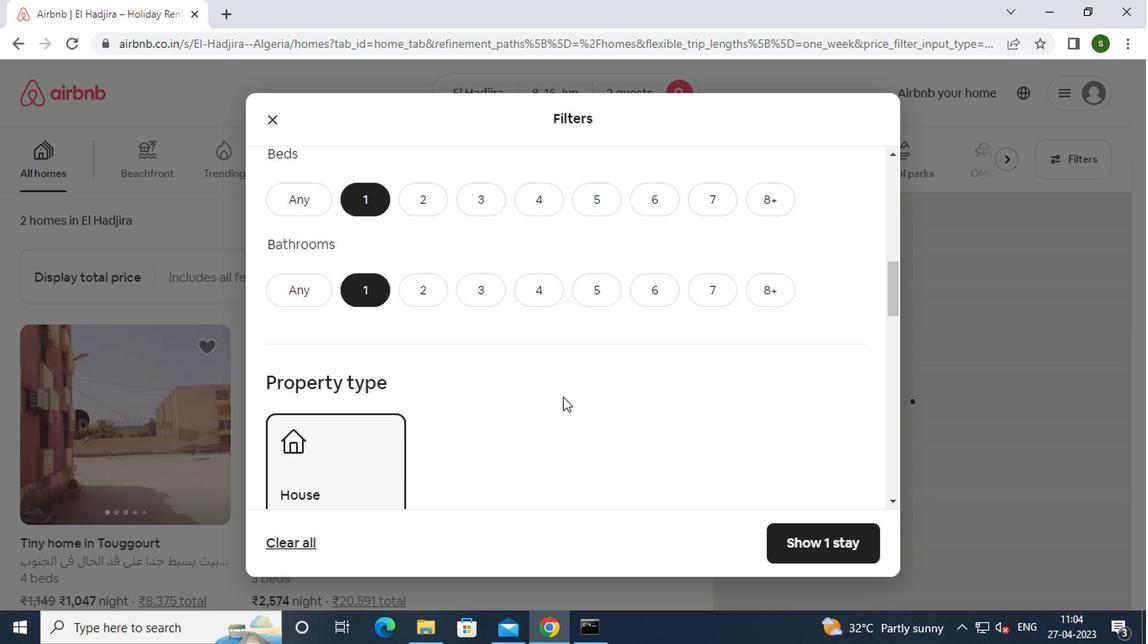 
Action: Mouse scrolled (560, 397) with delta (0, 0)
Screenshot: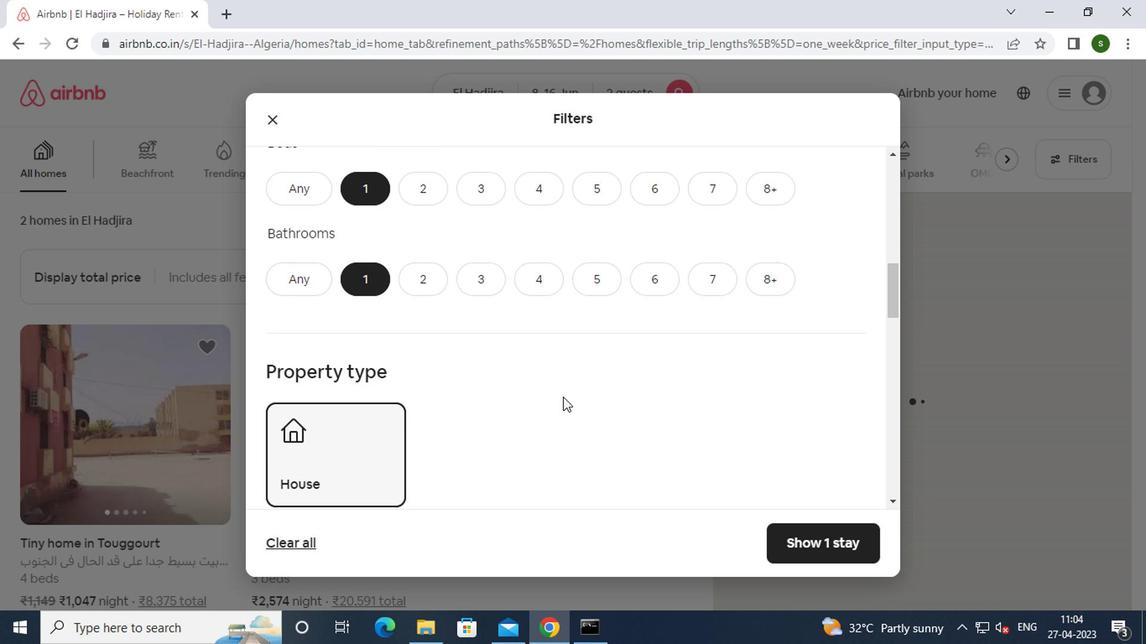 
Action: Mouse moved to (292, 419)
Screenshot: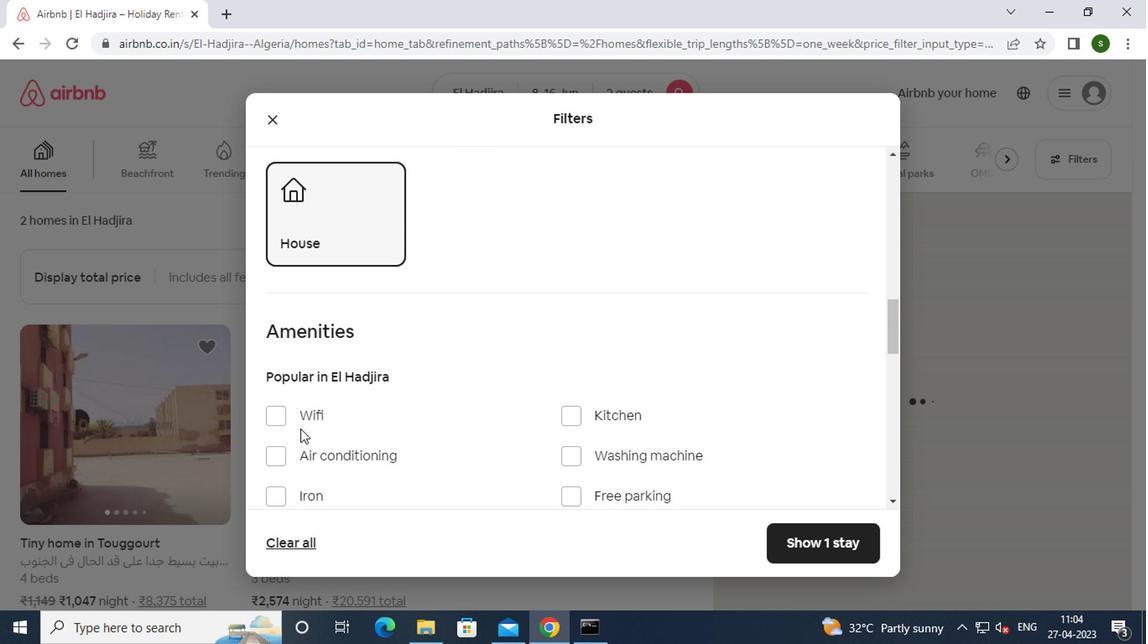 
Action: Mouse pressed left at (292, 419)
Screenshot: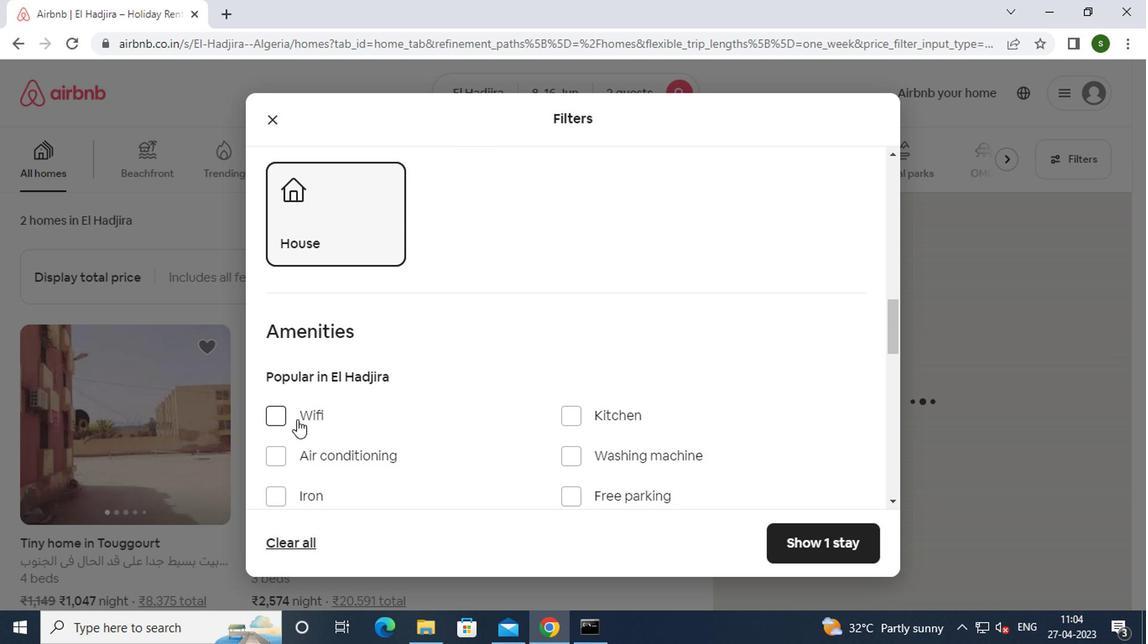 
Action: Mouse moved to (558, 461)
Screenshot: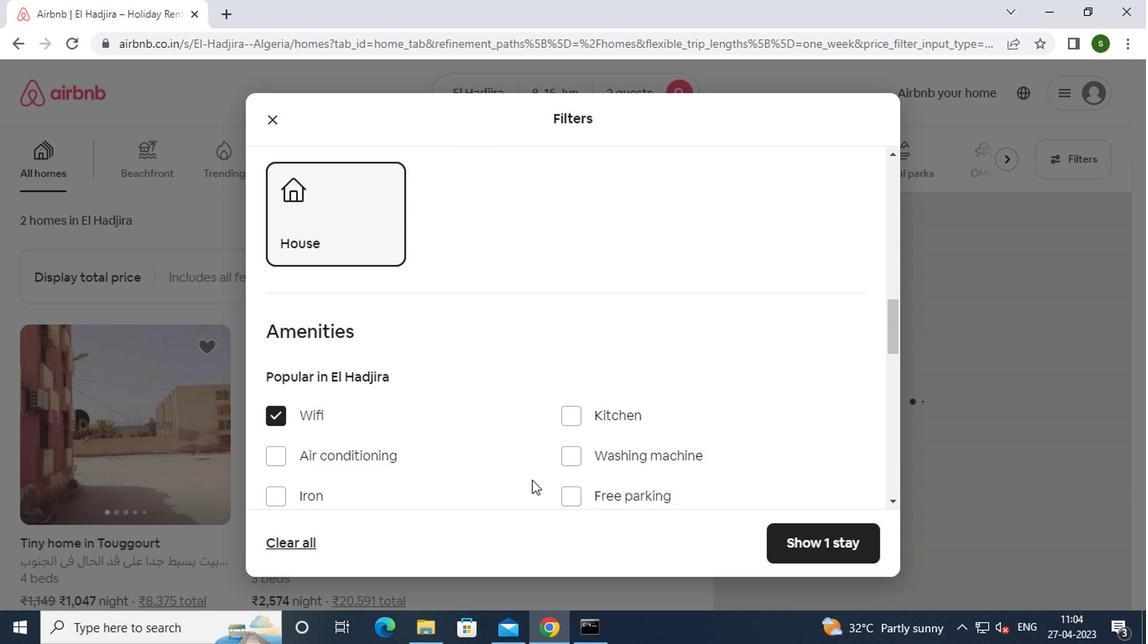 
Action: Mouse pressed left at (558, 461)
Screenshot: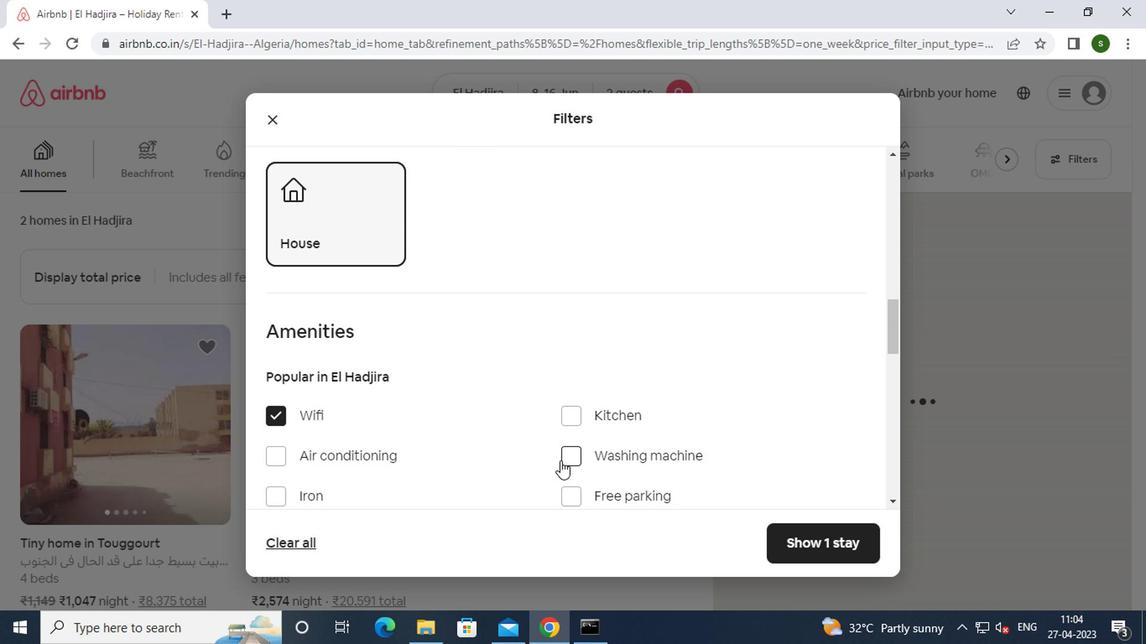 
Action: Mouse moved to (643, 395)
Screenshot: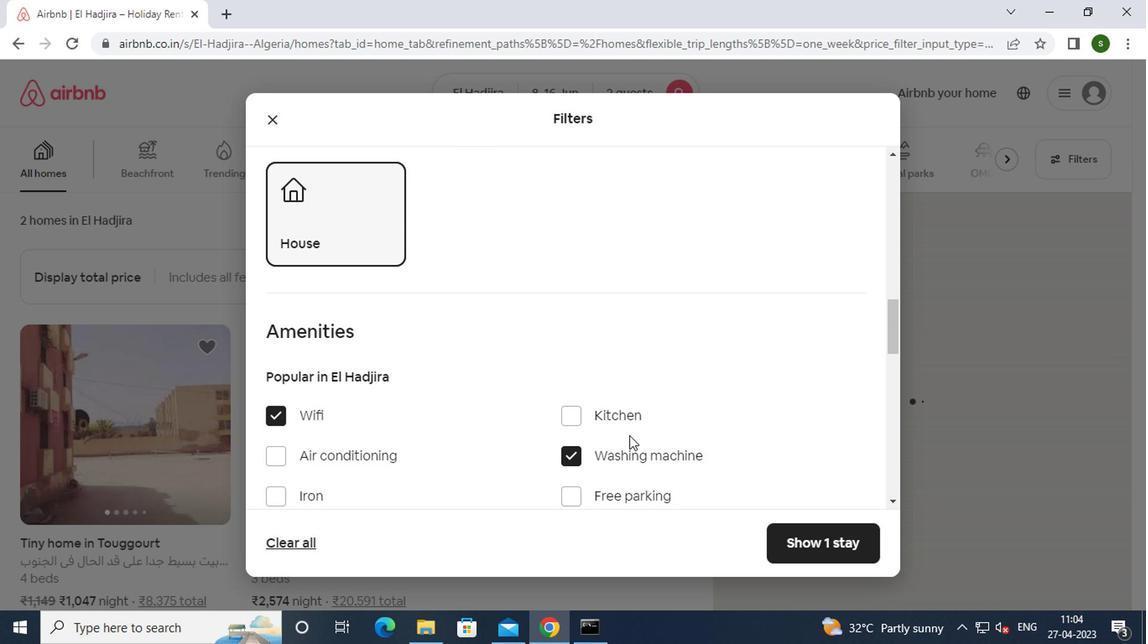 
Action: Mouse scrolled (643, 395) with delta (0, 0)
Screenshot: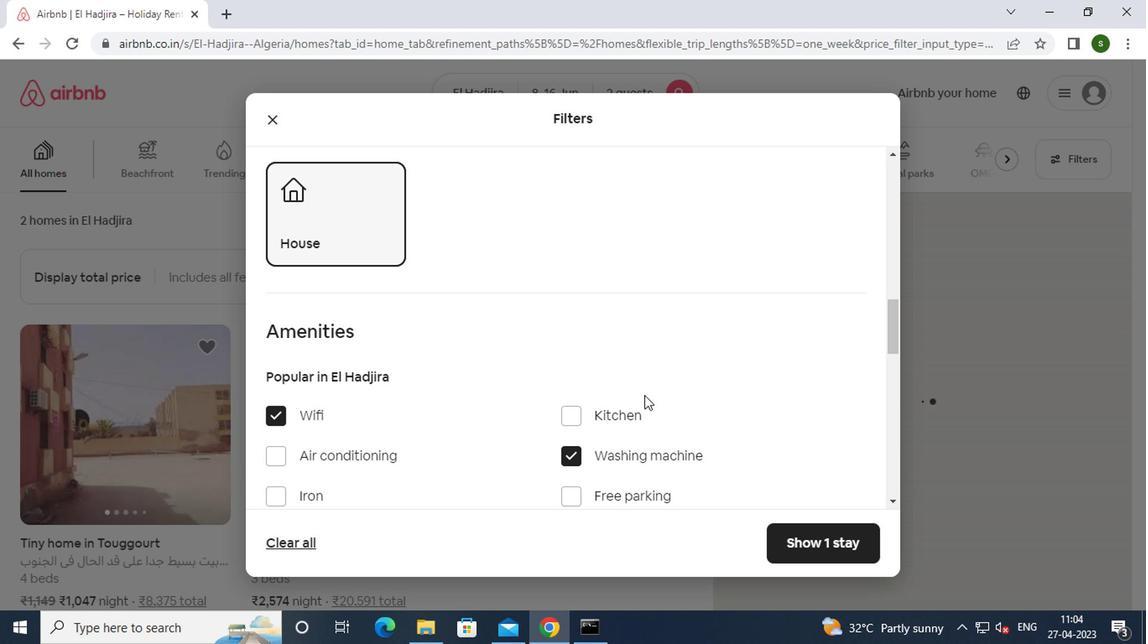 
Action: Mouse scrolled (643, 395) with delta (0, 0)
Screenshot: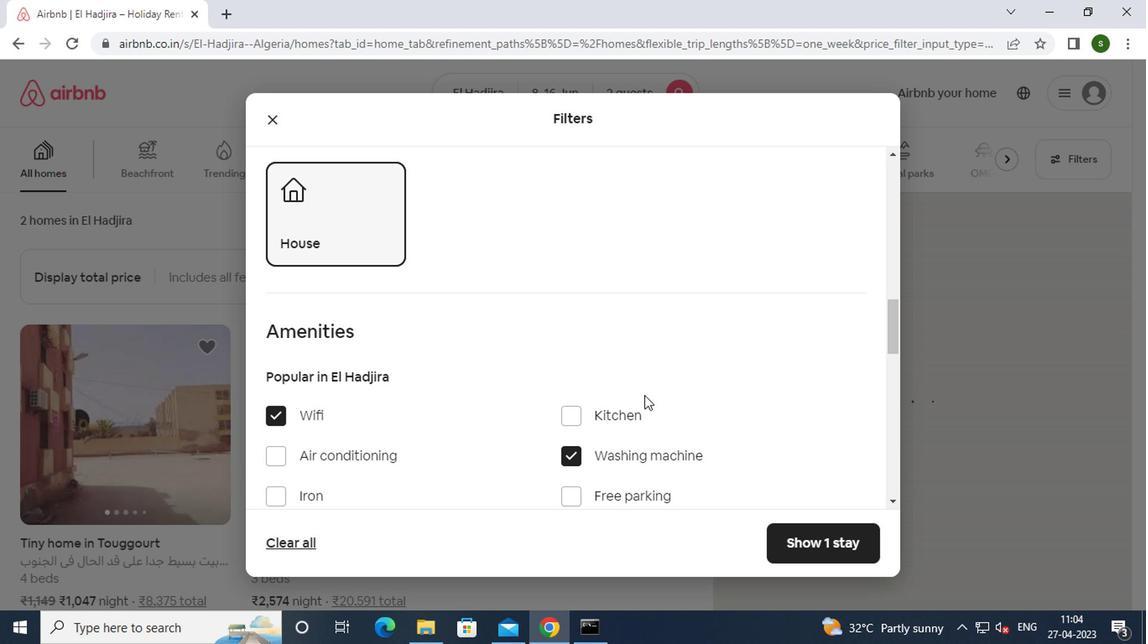 
Action: Mouse scrolled (643, 395) with delta (0, 0)
Screenshot: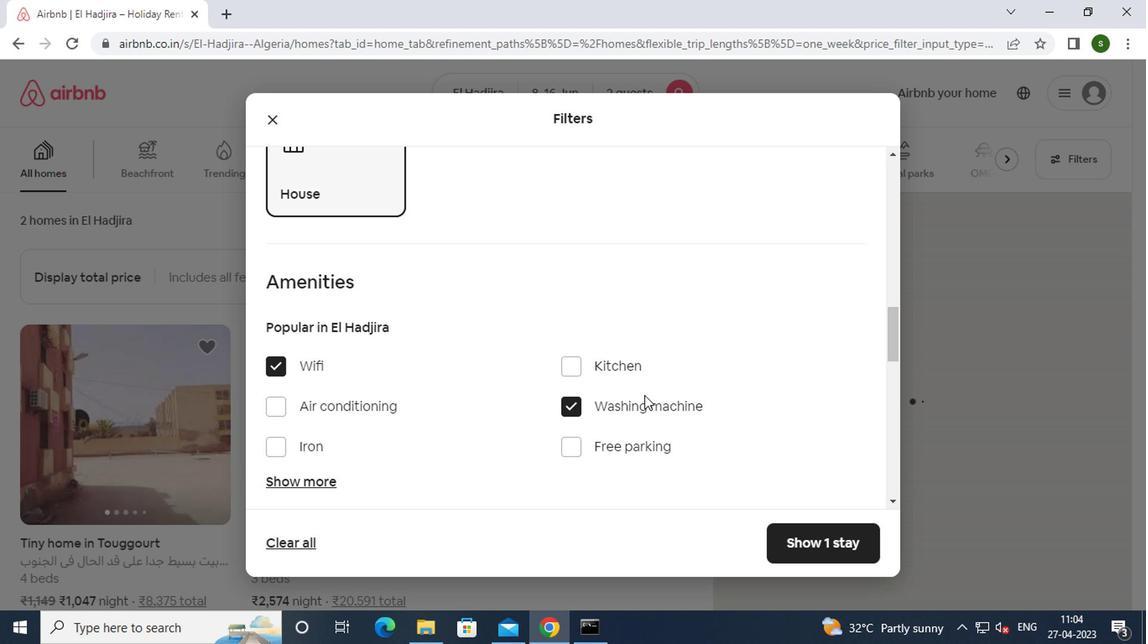
Action: Mouse scrolled (643, 395) with delta (0, 0)
Screenshot: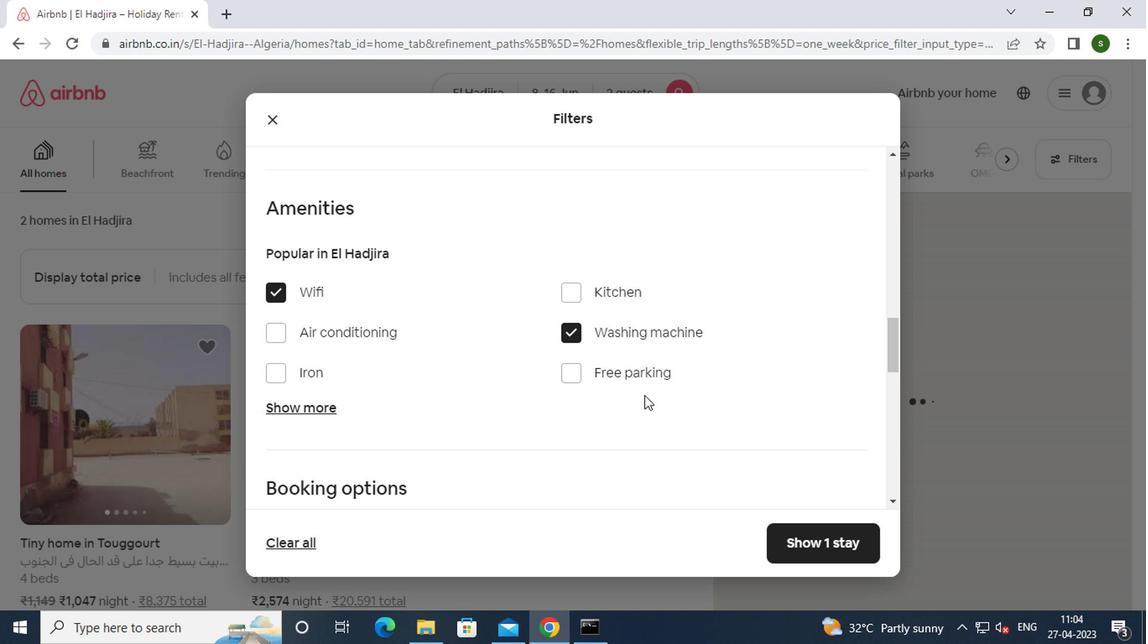
Action: Mouse moved to (827, 397)
Screenshot: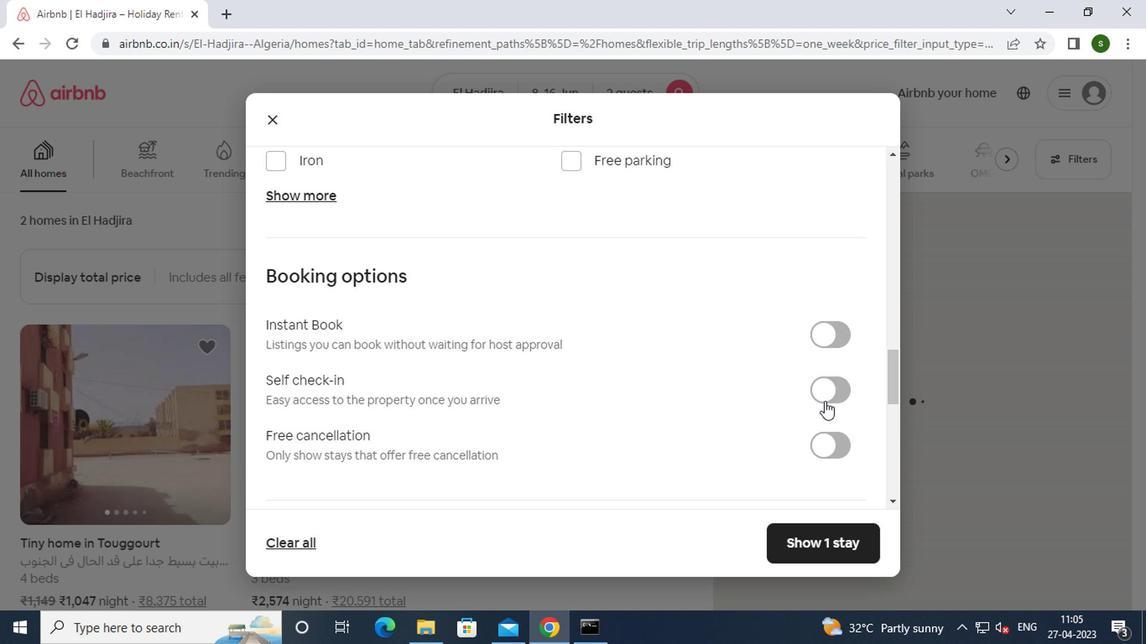 
Action: Mouse pressed left at (827, 397)
Screenshot: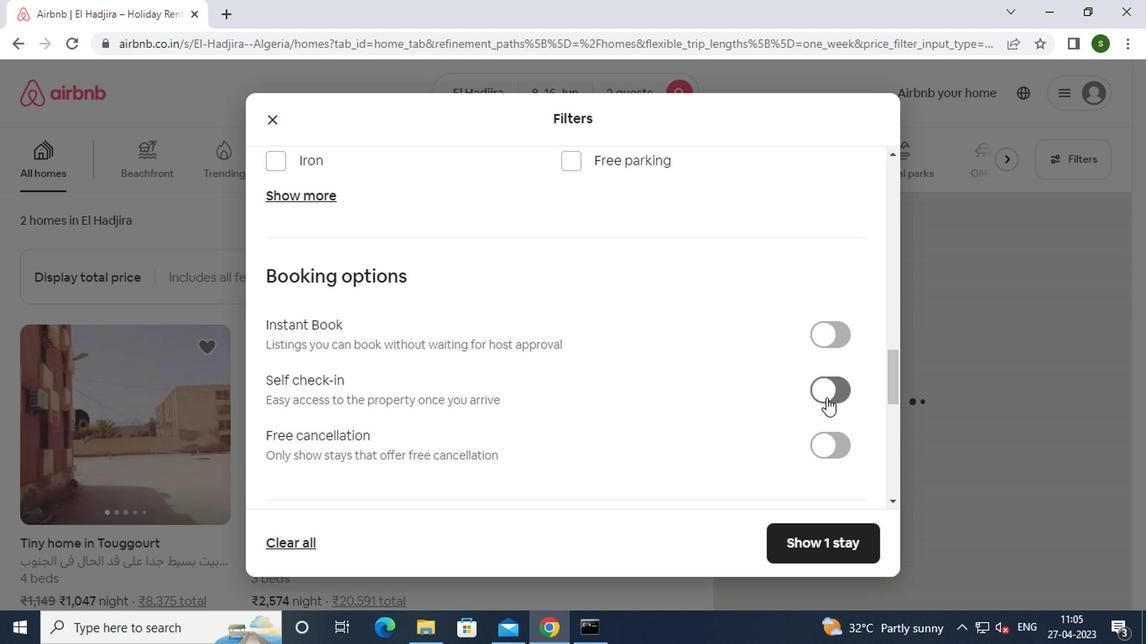 
Action: Mouse moved to (770, 545)
Screenshot: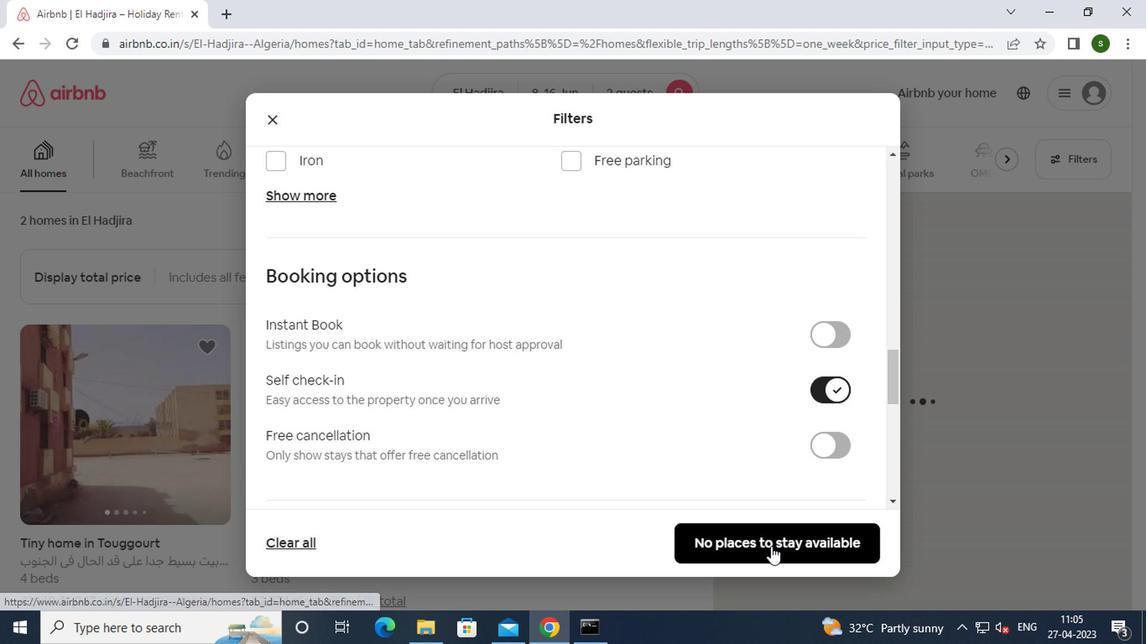 
Action: Mouse pressed left at (770, 545)
Screenshot: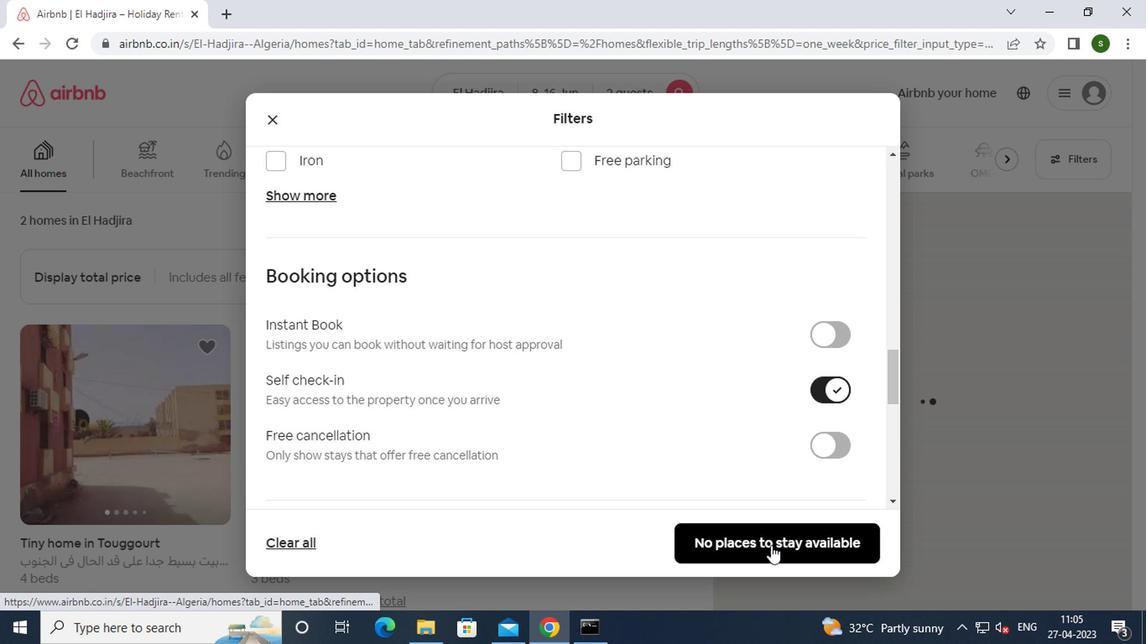 
